 Task: Create new Company, with domain: 'nvidia.com' and type: 'Other'. Add new contact for this company, with mail Id: 'Arjun.Singhania@nvidia.com', First Name: Arjun, Last name:  Singhania, Job Title: 'Customer Service Representative', Phone Number: '(617) 555-8901'. Change life cycle stage to  Lead and lead status to  Open. Logged in from softage.5@softage.net
Action: Mouse moved to (54, 57)
Screenshot: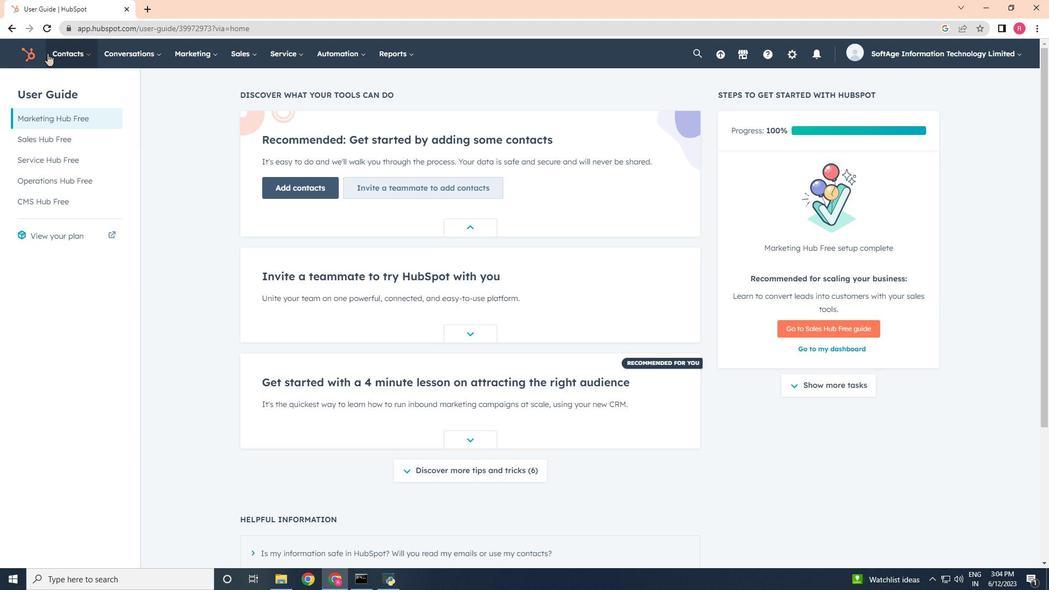 
Action: Mouse pressed left at (54, 57)
Screenshot: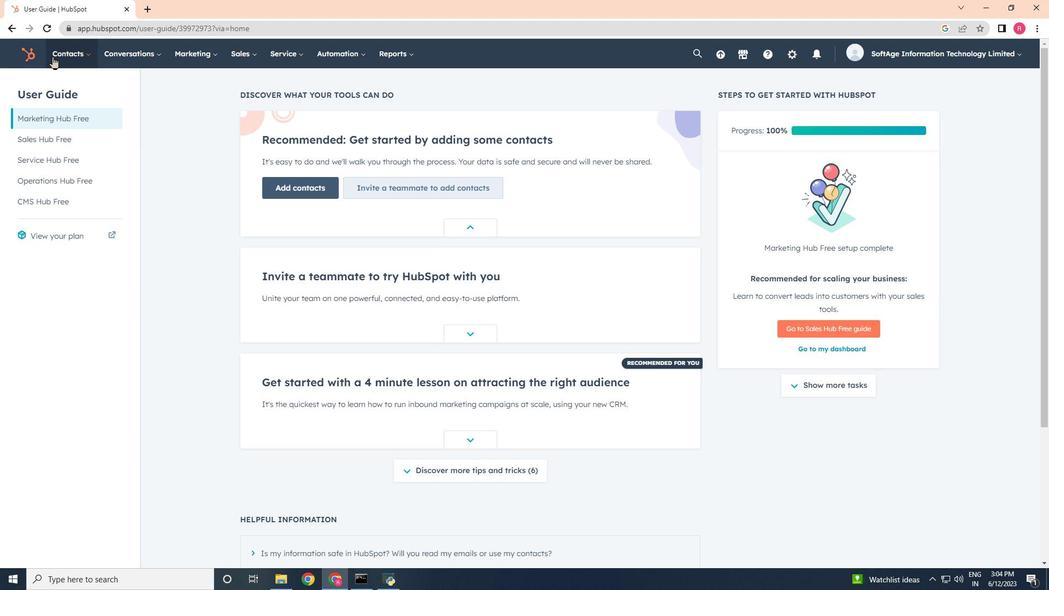 
Action: Mouse moved to (93, 112)
Screenshot: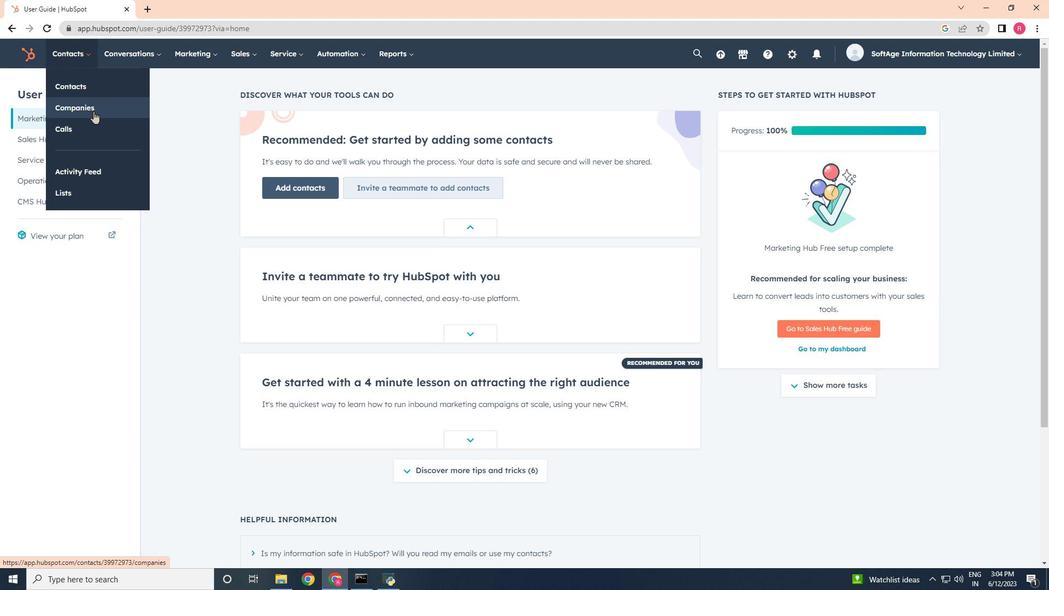 
Action: Mouse pressed left at (93, 112)
Screenshot: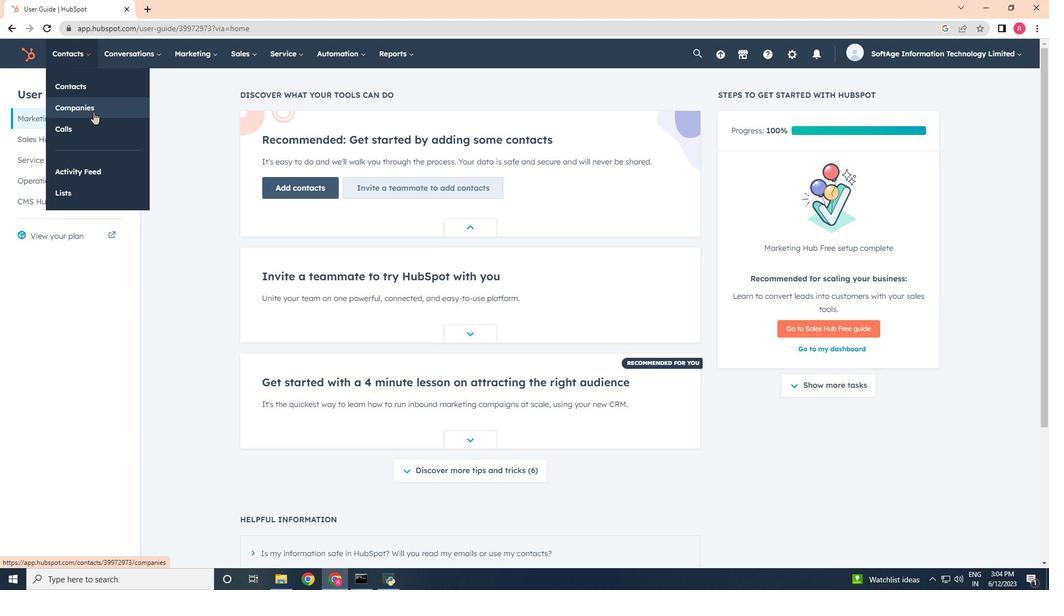 
Action: Mouse moved to (985, 97)
Screenshot: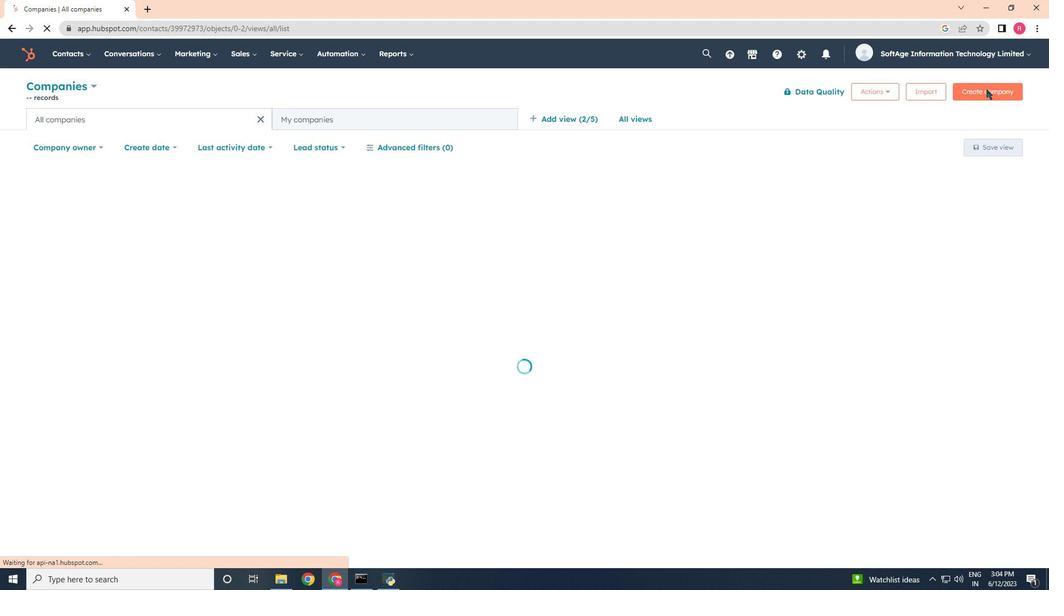 
Action: Mouse pressed left at (985, 97)
Screenshot: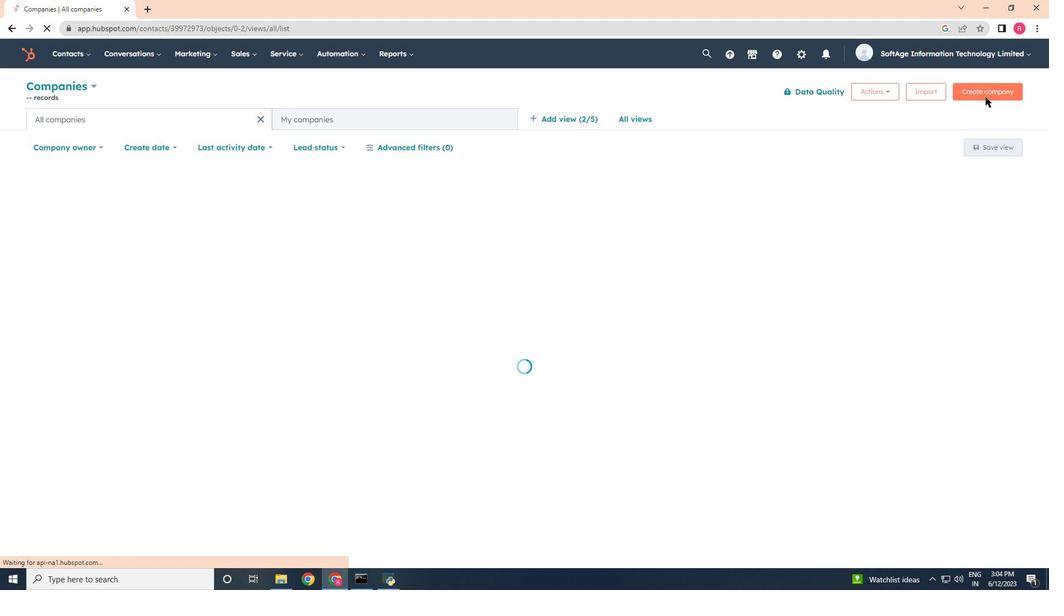 
Action: Mouse moved to (790, 139)
Screenshot: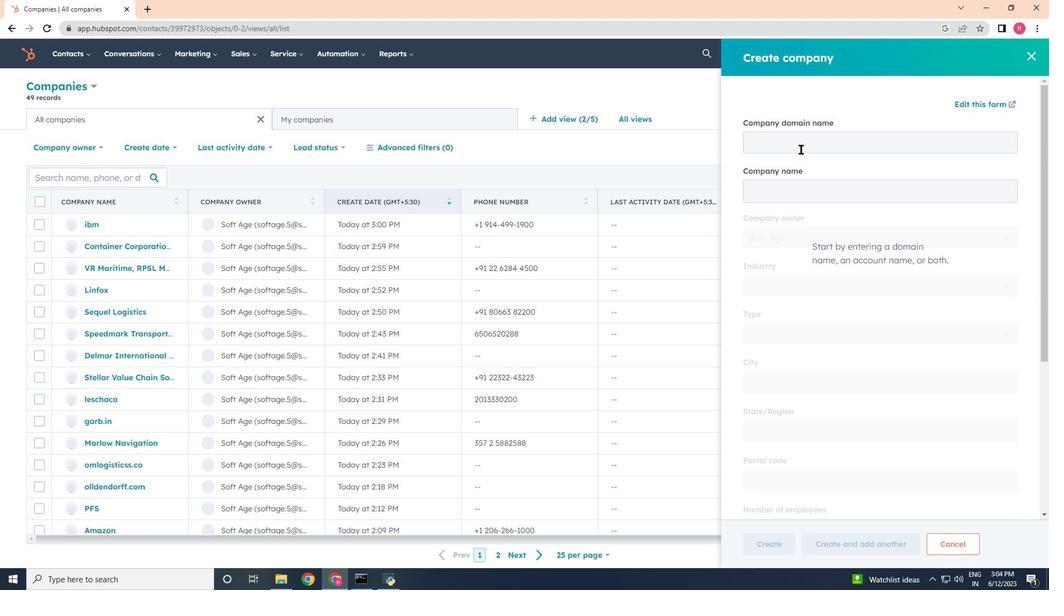 
Action: Mouse pressed left at (790, 139)
Screenshot: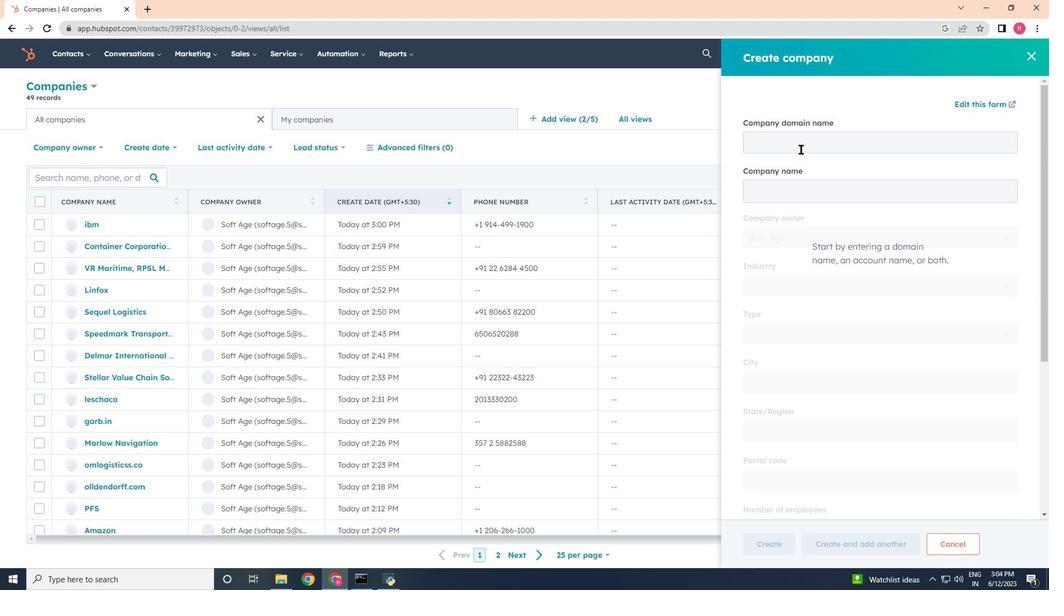 
Action: Key pressed nvidia.com
Screenshot: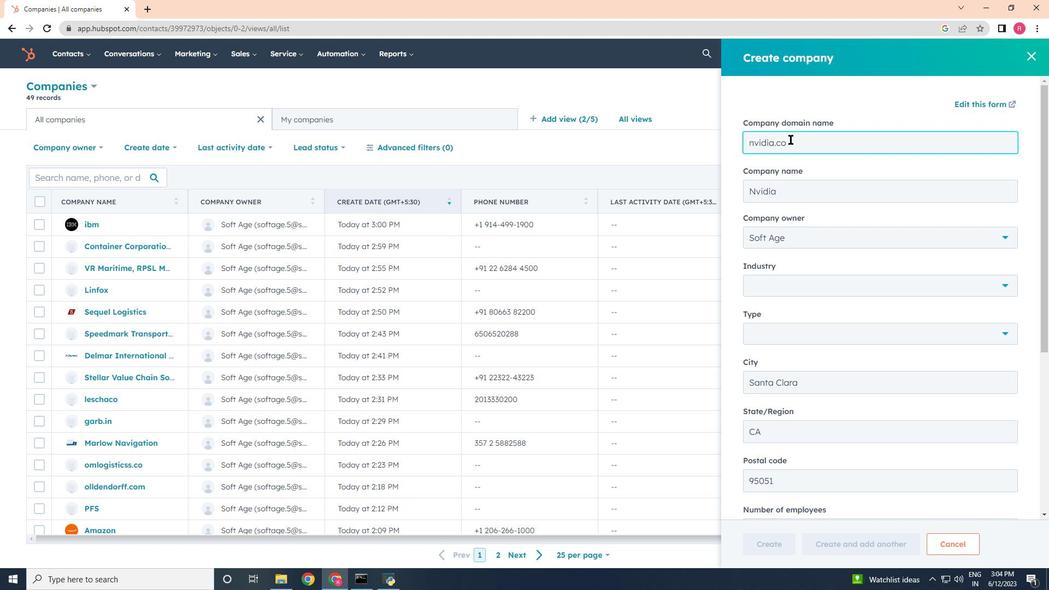 
Action: Mouse moved to (787, 334)
Screenshot: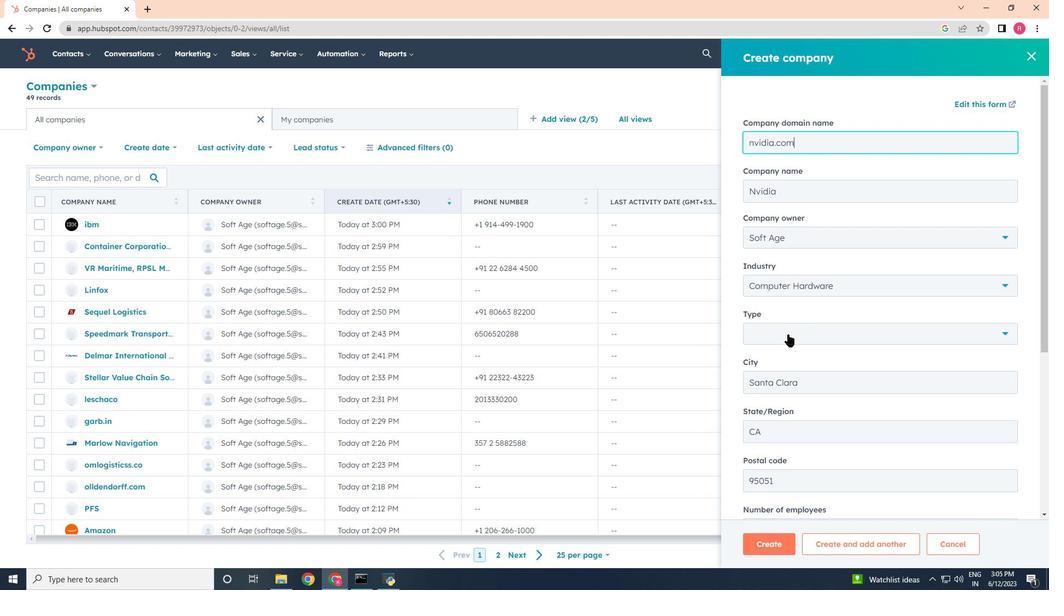 
Action: Mouse pressed left at (787, 334)
Screenshot: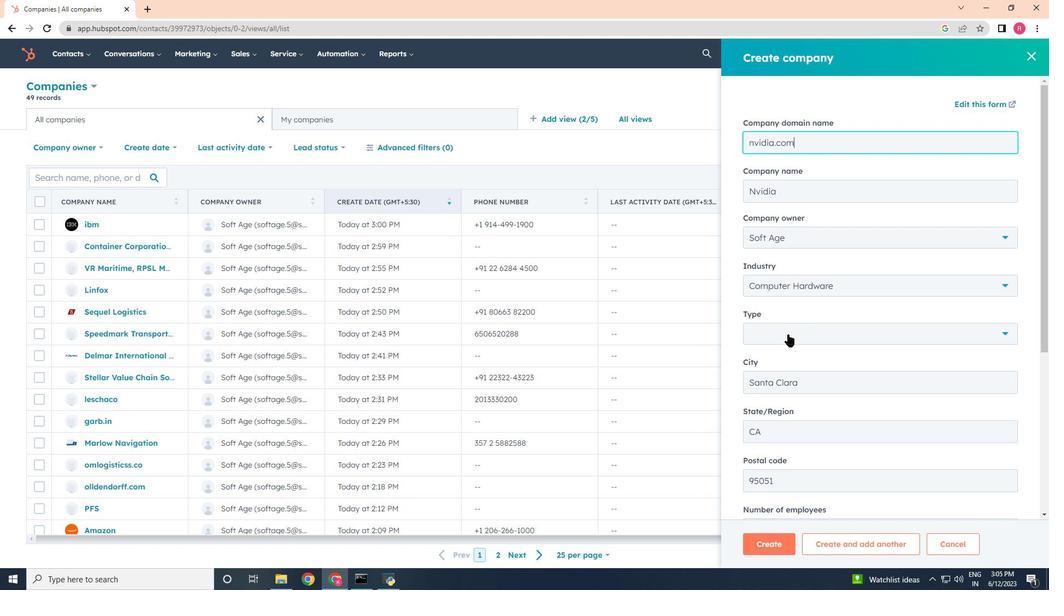 
Action: Mouse moved to (778, 450)
Screenshot: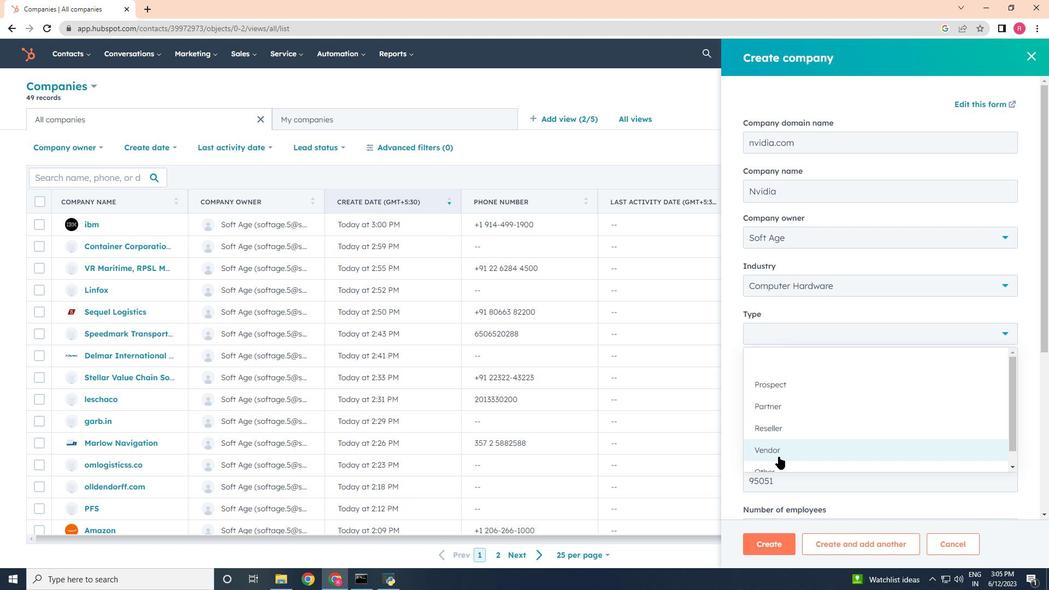 
Action: Mouse scrolled (778, 450) with delta (0, 0)
Screenshot: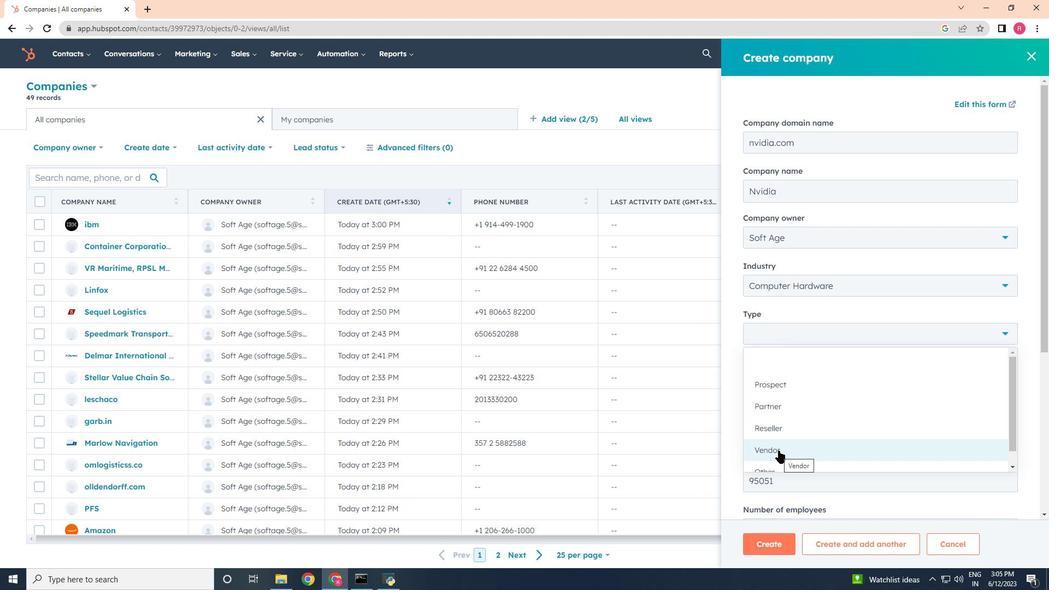 
Action: Mouse moved to (778, 453)
Screenshot: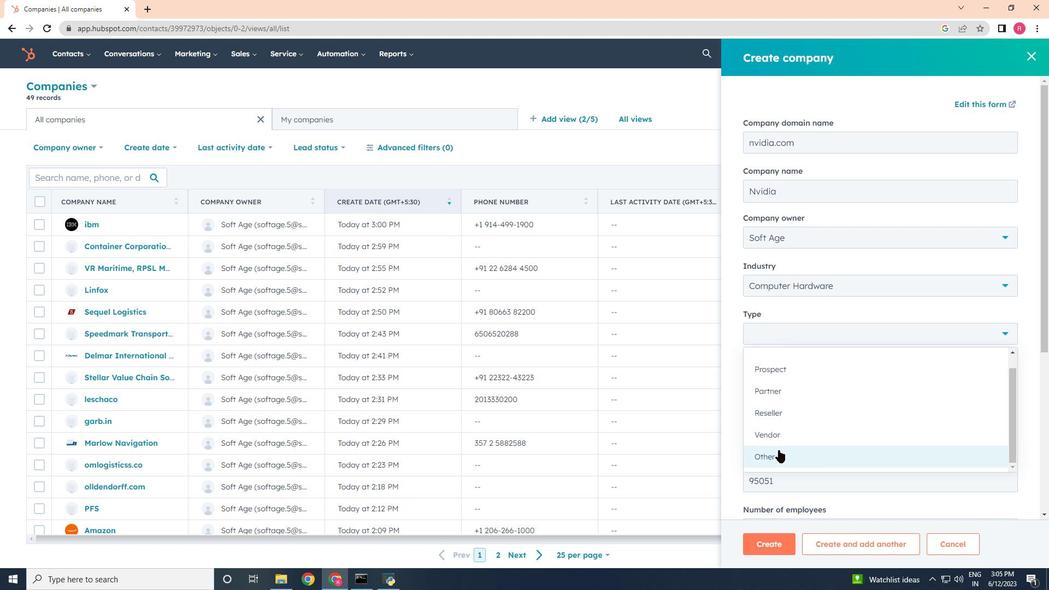 
Action: Mouse pressed left at (778, 453)
Screenshot: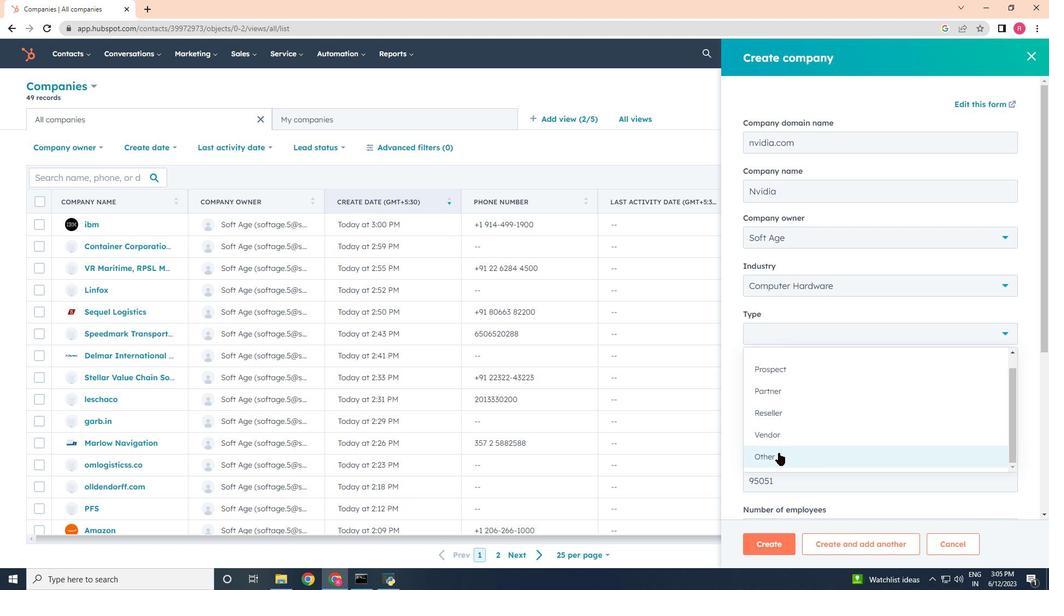 
Action: Mouse moved to (776, 456)
Screenshot: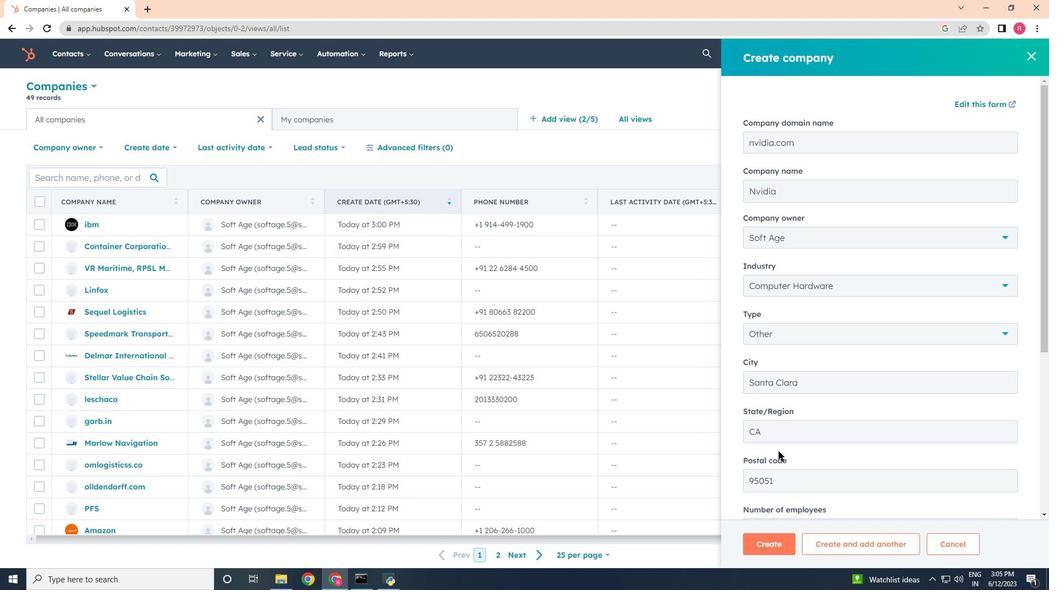
Action: Mouse scrolled (776, 456) with delta (0, 0)
Screenshot: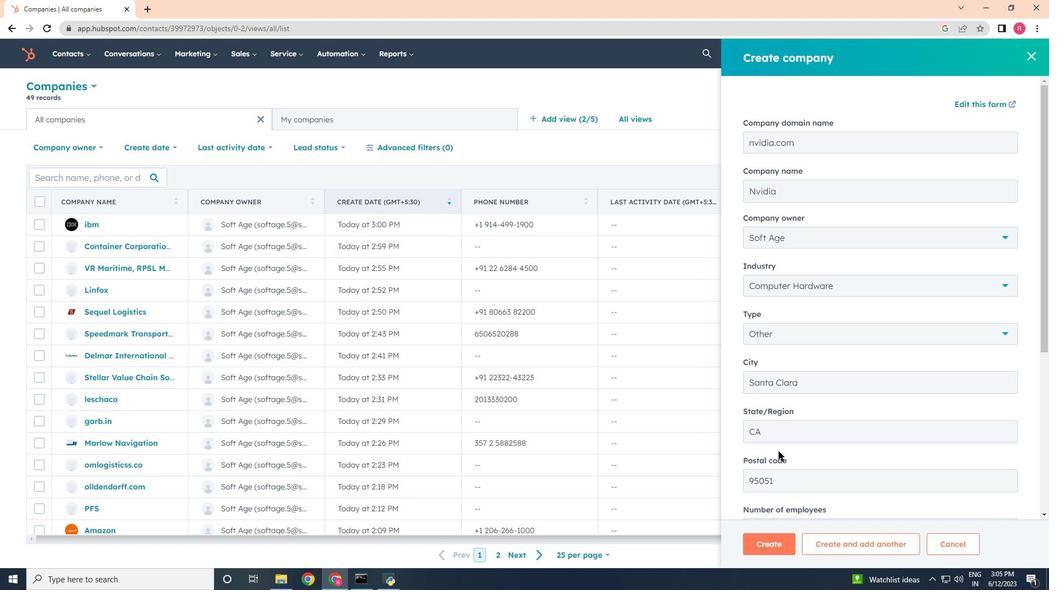 
Action: Mouse scrolled (776, 456) with delta (0, 0)
Screenshot: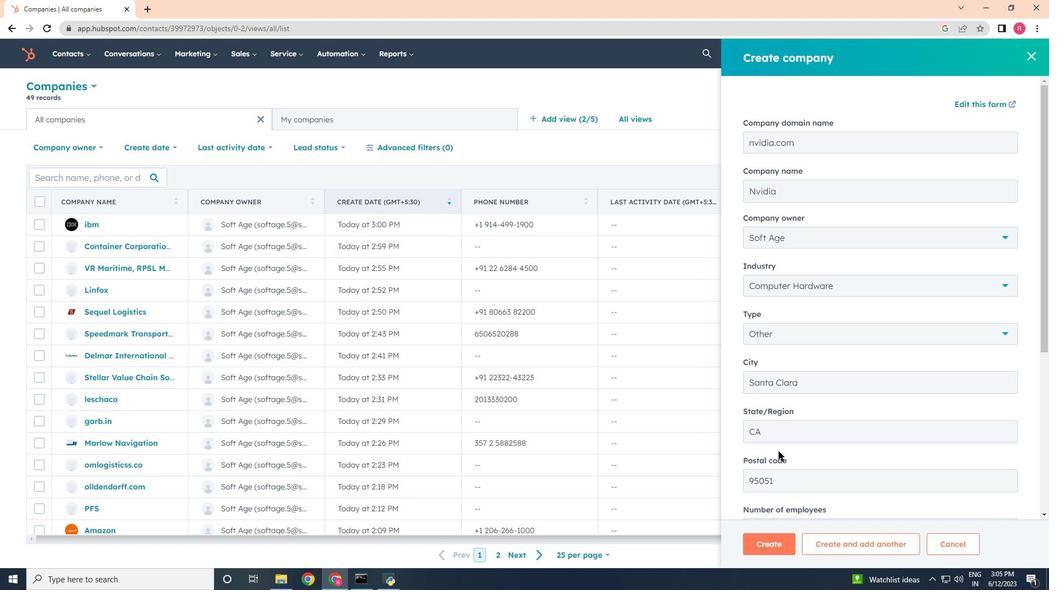 
Action: Mouse moved to (778, 447)
Screenshot: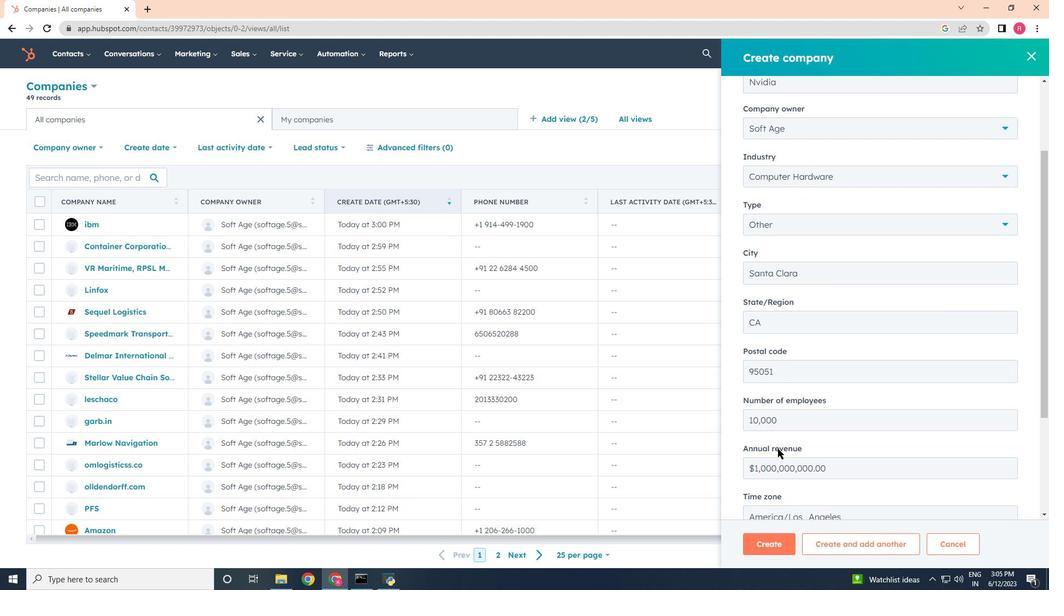 
Action: Mouse scrolled (778, 447) with delta (0, 0)
Screenshot: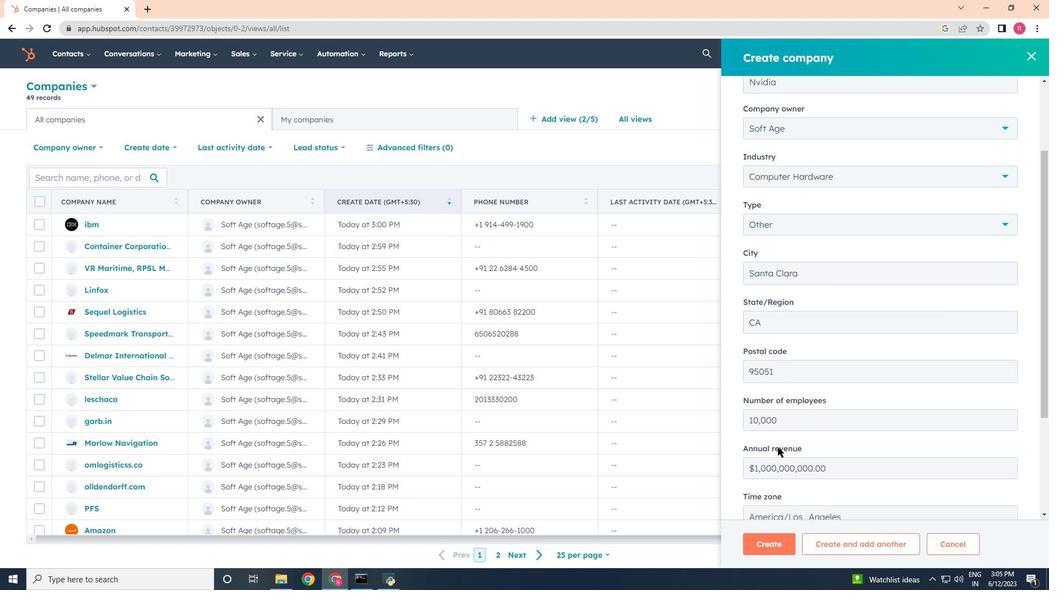 
Action: Mouse moved to (777, 431)
Screenshot: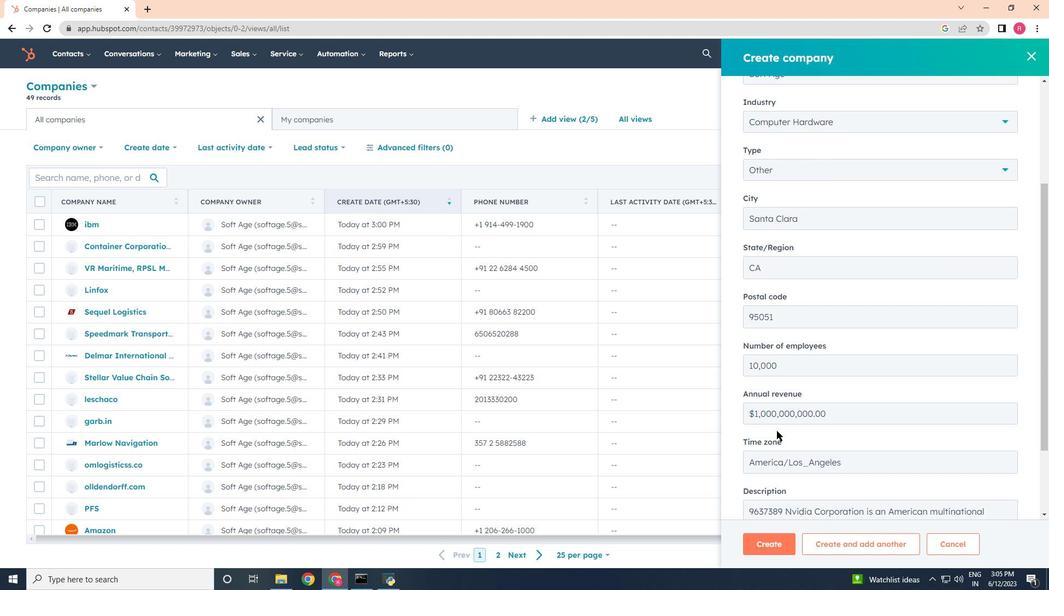 
Action: Mouse scrolled (777, 431) with delta (0, 0)
Screenshot: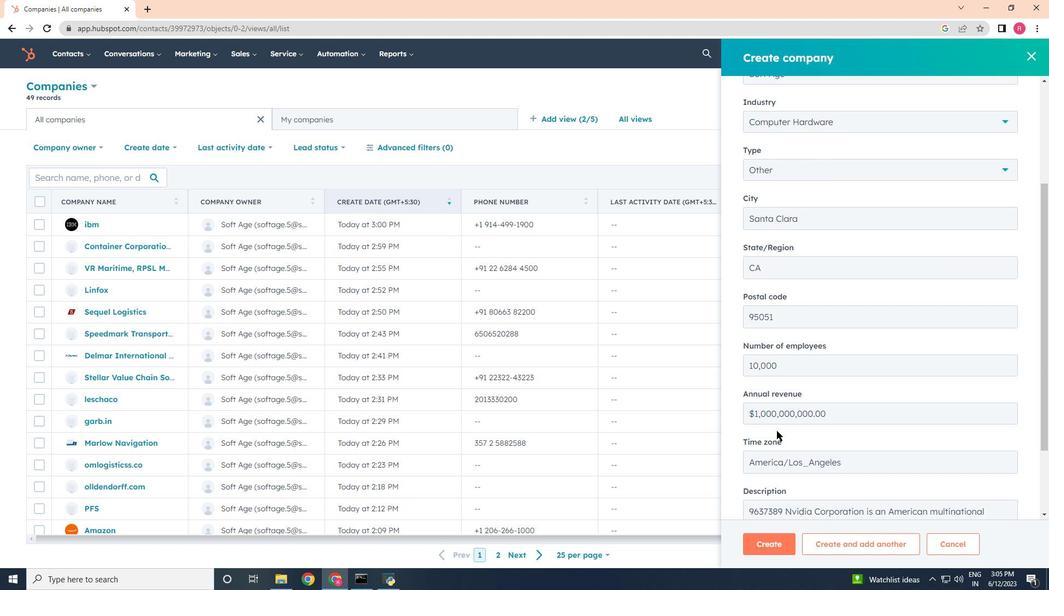 
Action: Mouse scrolled (777, 431) with delta (0, 0)
Screenshot: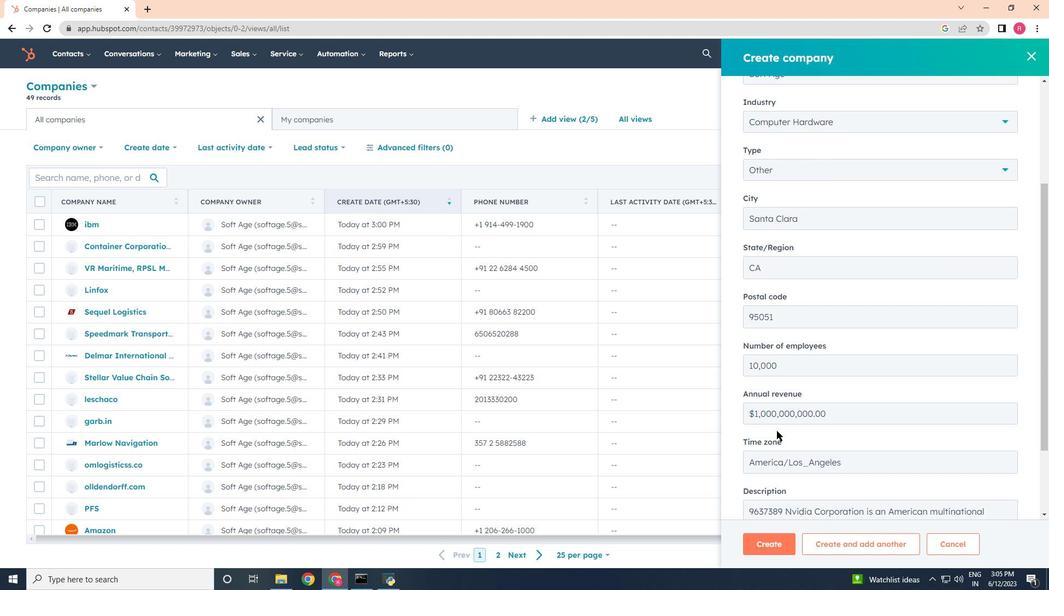 
Action: Mouse scrolled (777, 431) with delta (0, 0)
Screenshot: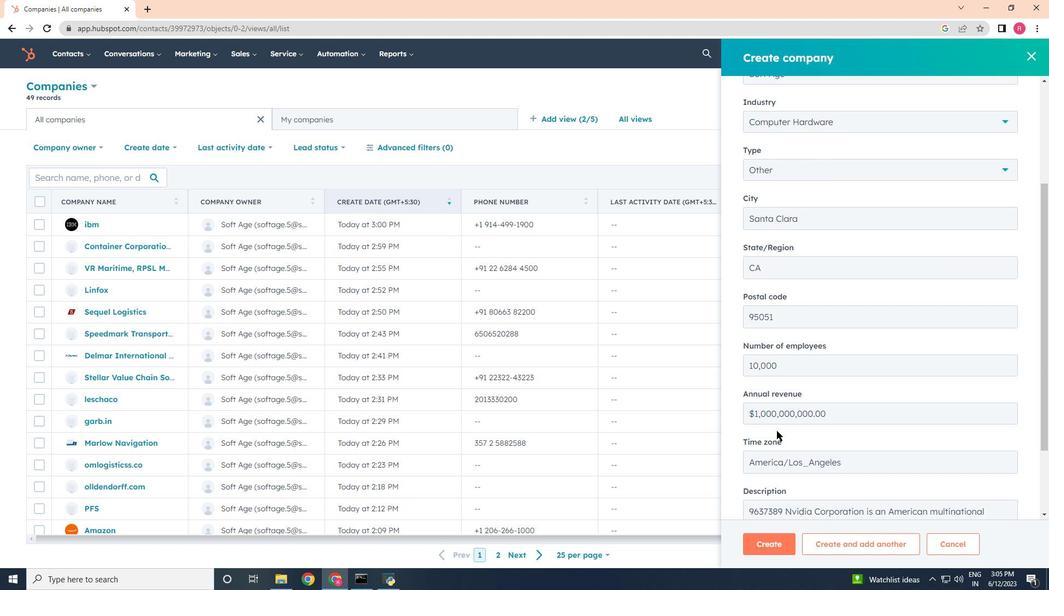 
Action: Mouse scrolled (777, 431) with delta (0, 0)
Screenshot: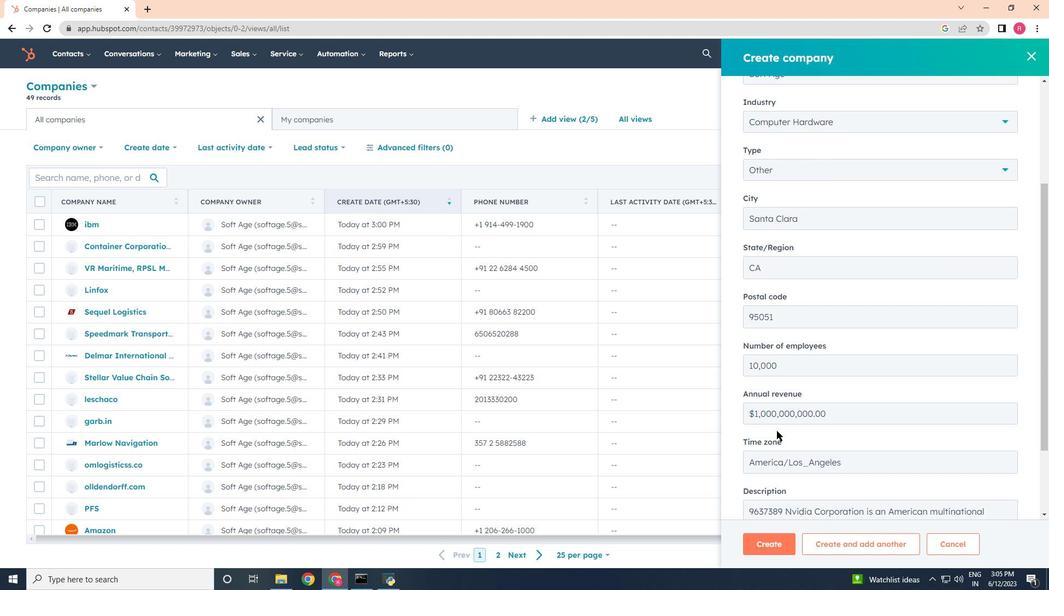 
Action: Mouse moved to (779, 491)
Screenshot: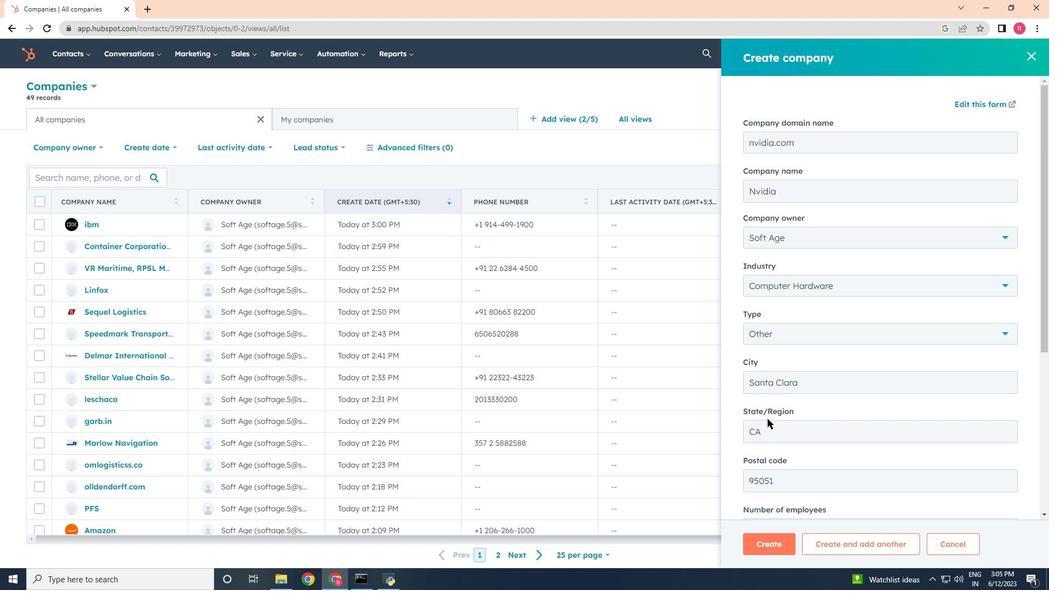
Action: Mouse scrolled (779, 490) with delta (0, 0)
Screenshot: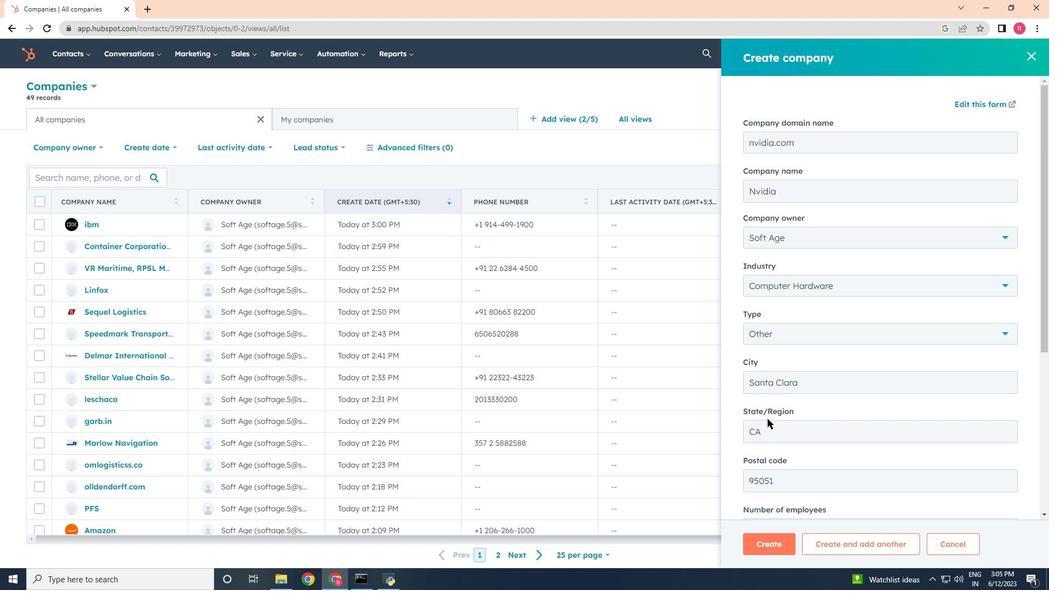 
Action: Mouse moved to (784, 510)
Screenshot: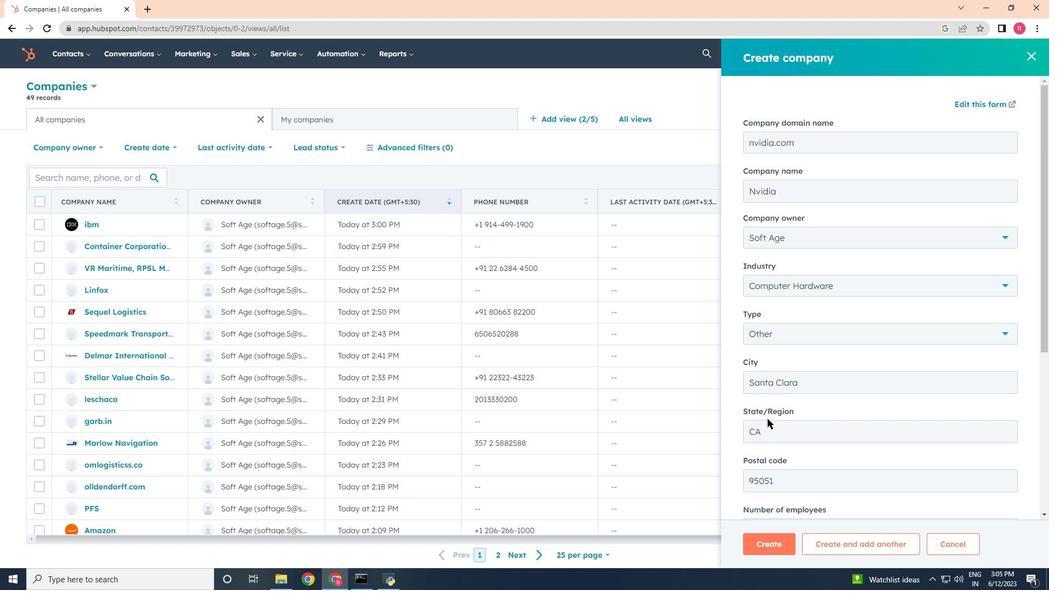 
Action: Mouse scrolled (784, 509) with delta (0, 0)
Screenshot: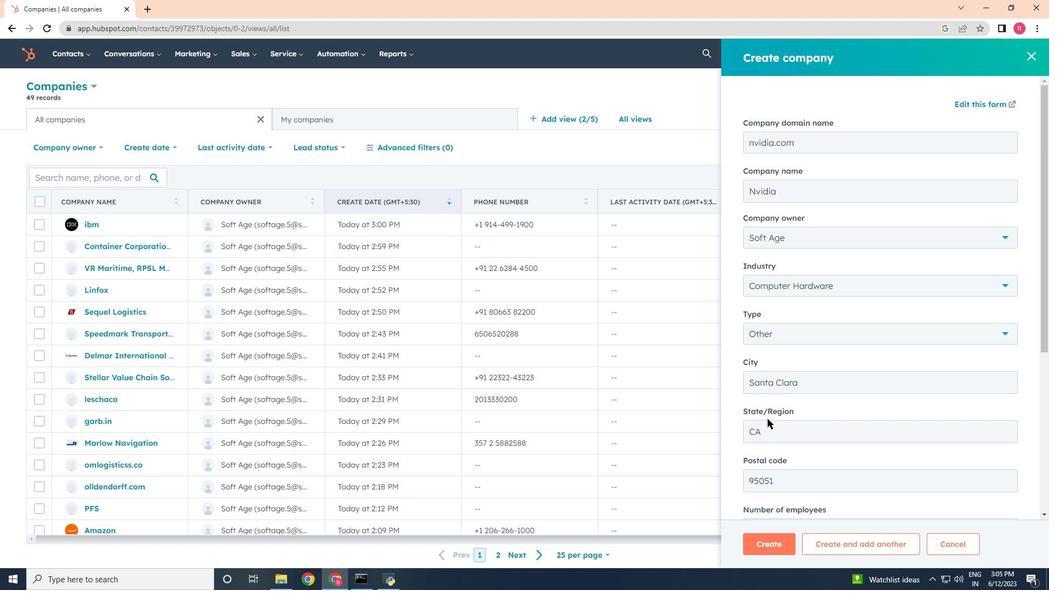 
Action: Mouse moved to (785, 511)
Screenshot: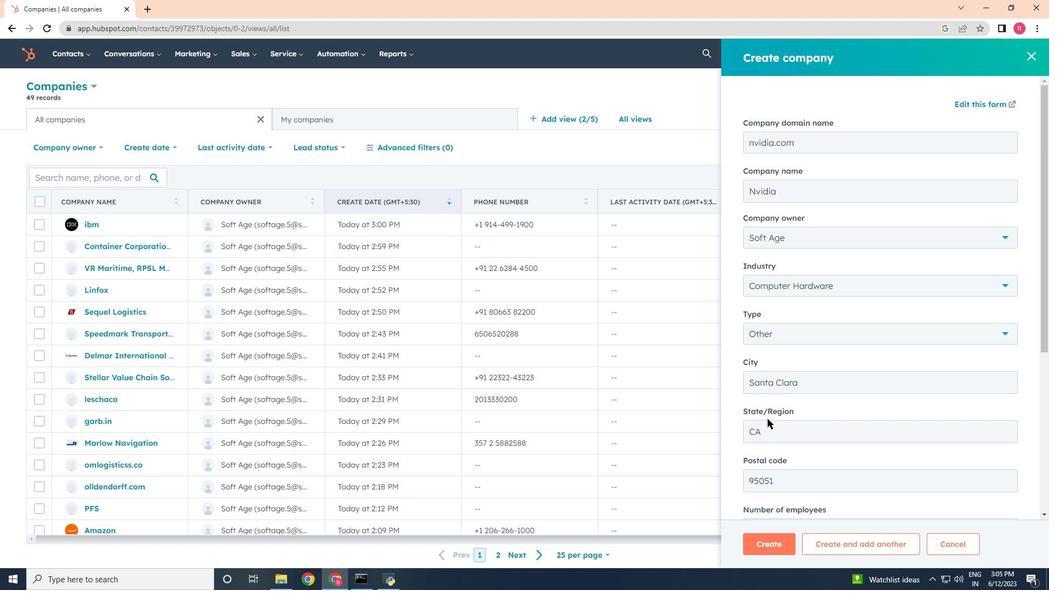 
Action: Mouse scrolled (785, 511) with delta (0, 0)
Screenshot: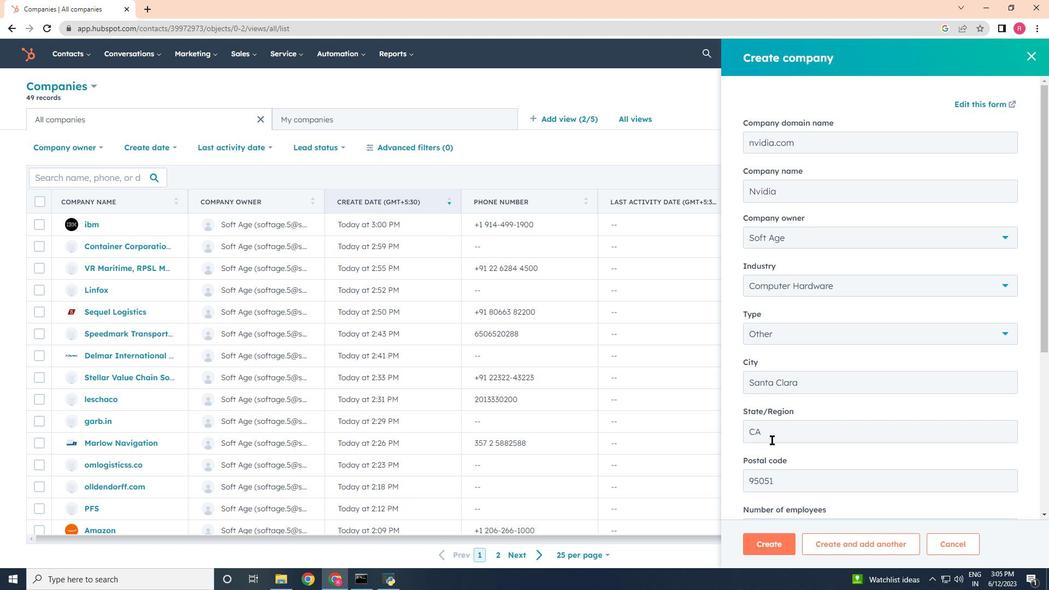 
Action: Mouse moved to (787, 511)
Screenshot: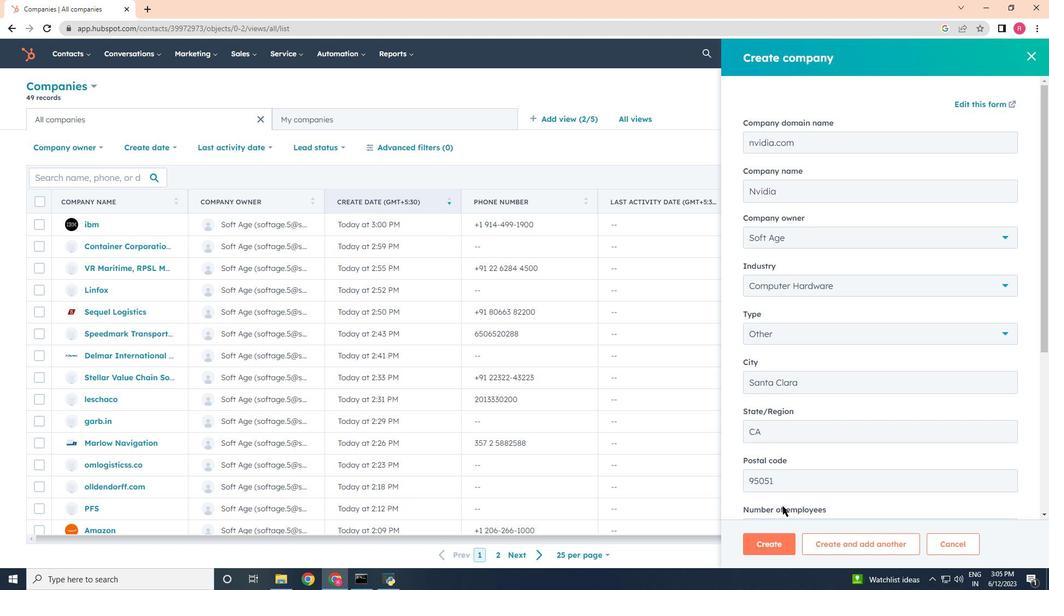 
Action: Mouse scrolled (787, 511) with delta (0, 0)
Screenshot: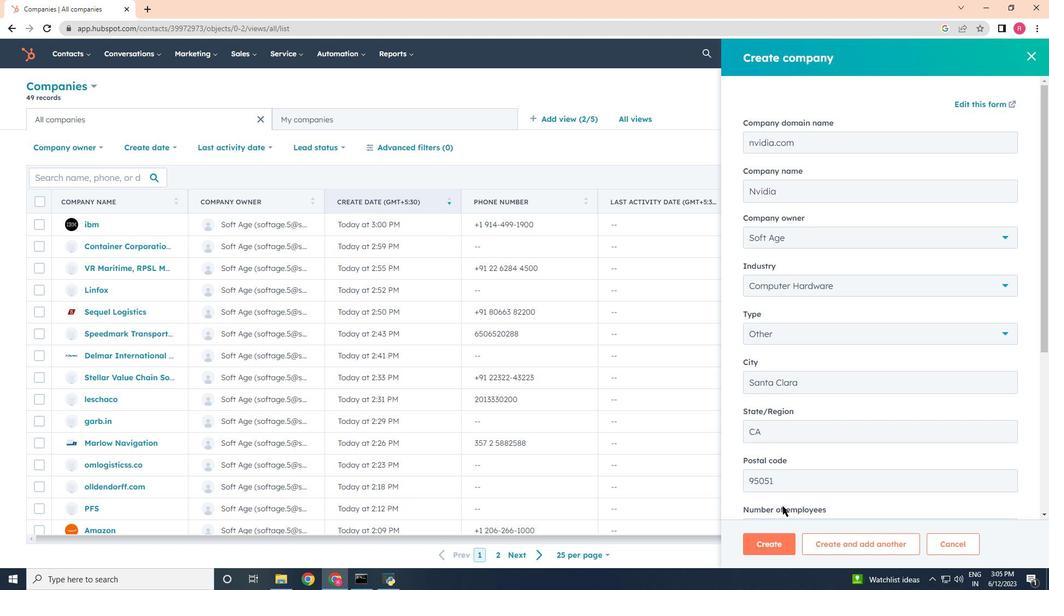 
Action: Mouse moved to (788, 509)
Screenshot: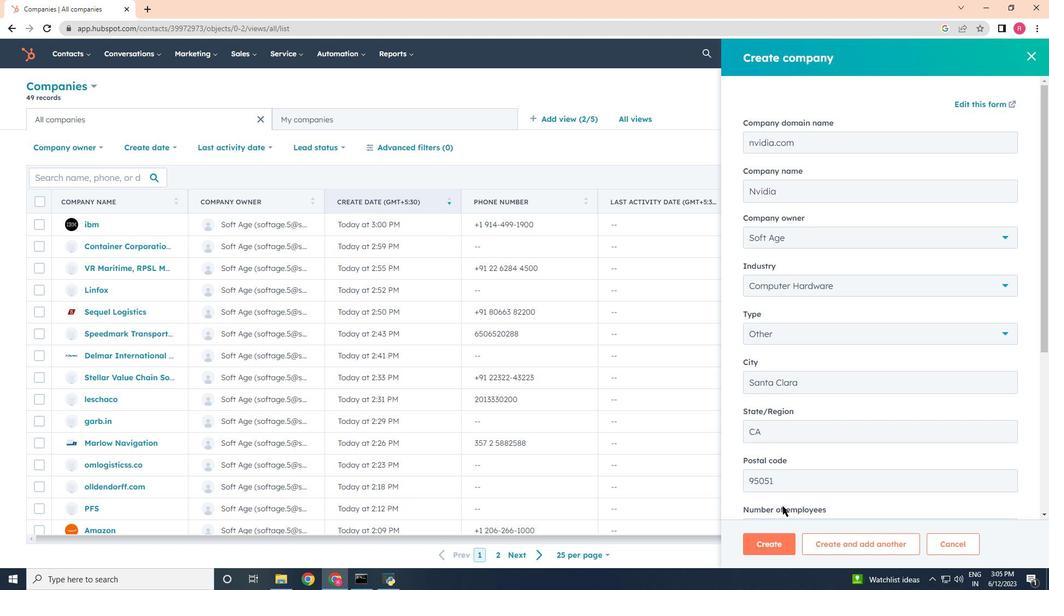 
Action: Mouse scrolled (788, 509) with delta (0, 0)
Screenshot: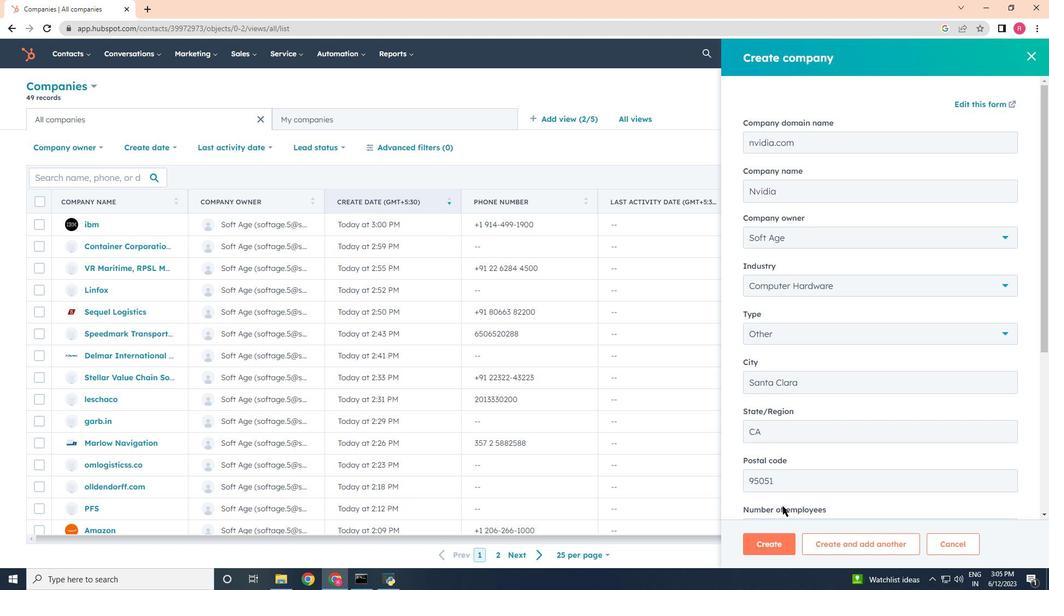 
Action: Mouse moved to (782, 542)
Screenshot: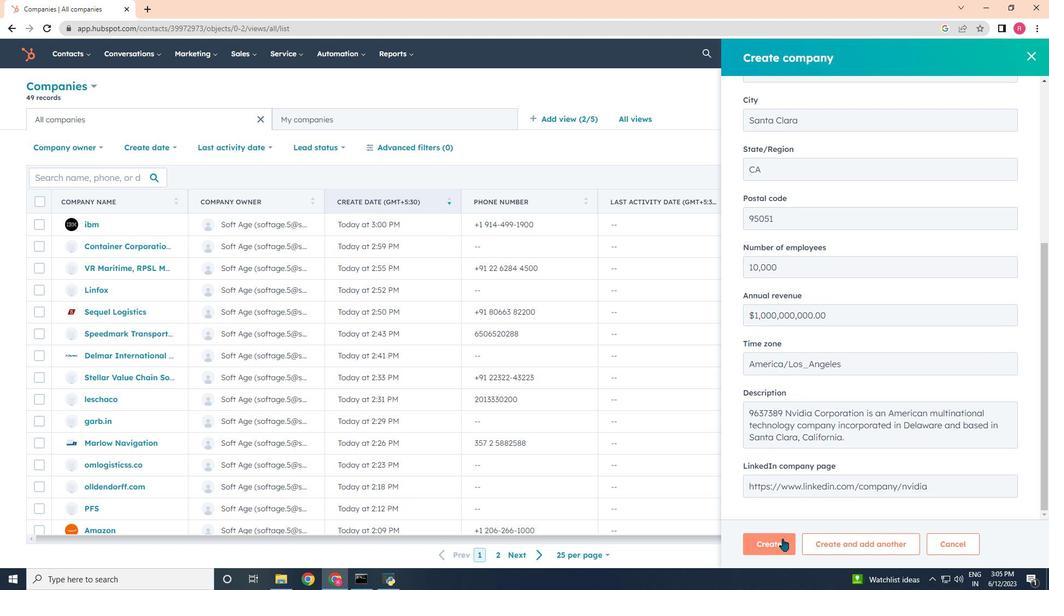 
Action: Mouse pressed left at (782, 542)
Screenshot: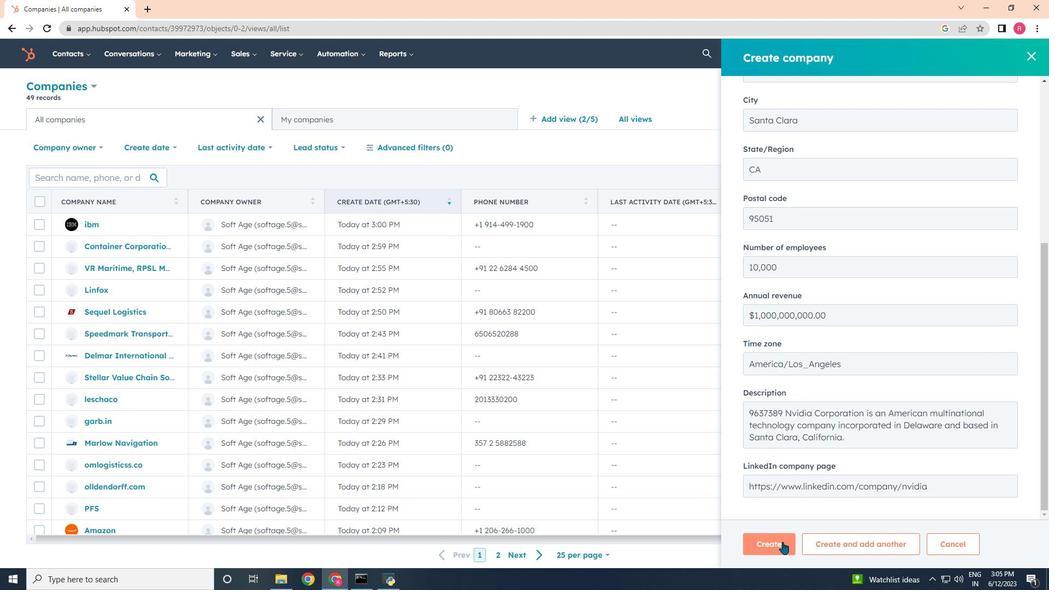 
Action: Mouse moved to (741, 354)
Screenshot: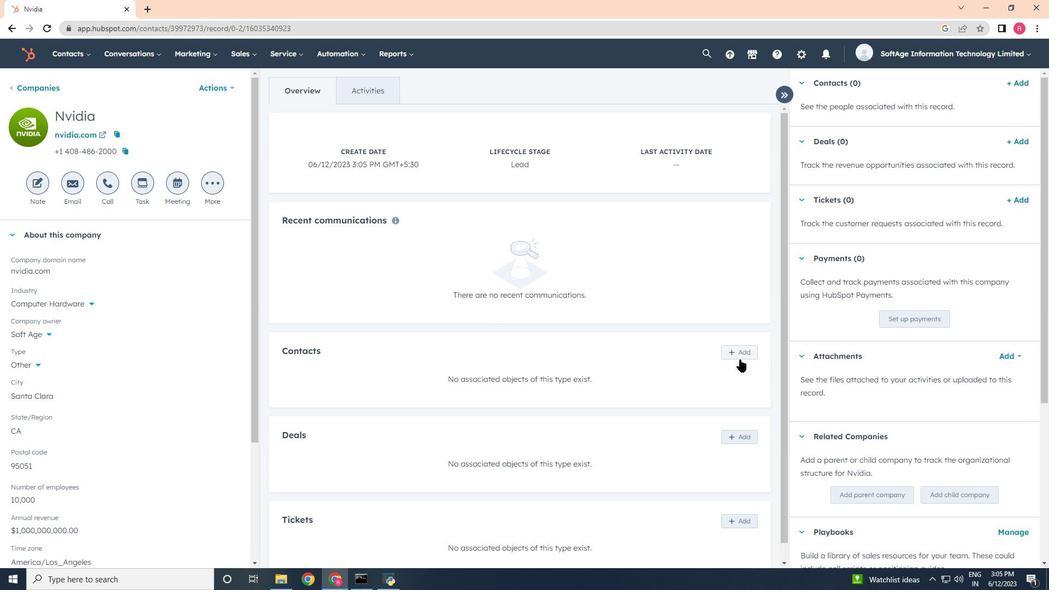 
Action: Mouse pressed left at (741, 354)
Screenshot: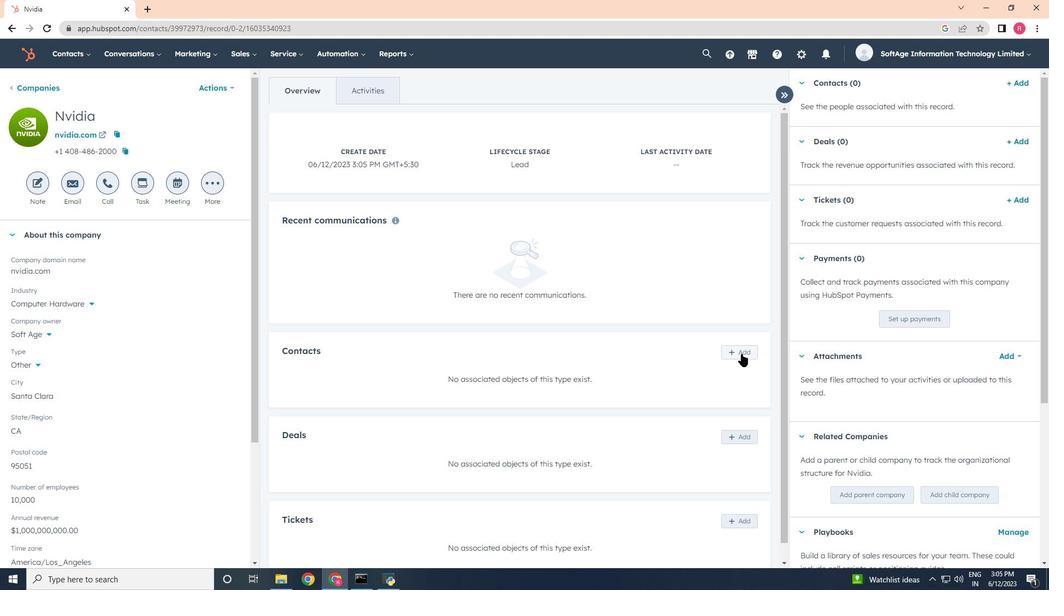
Action: Mouse moved to (796, 115)
Screenshot: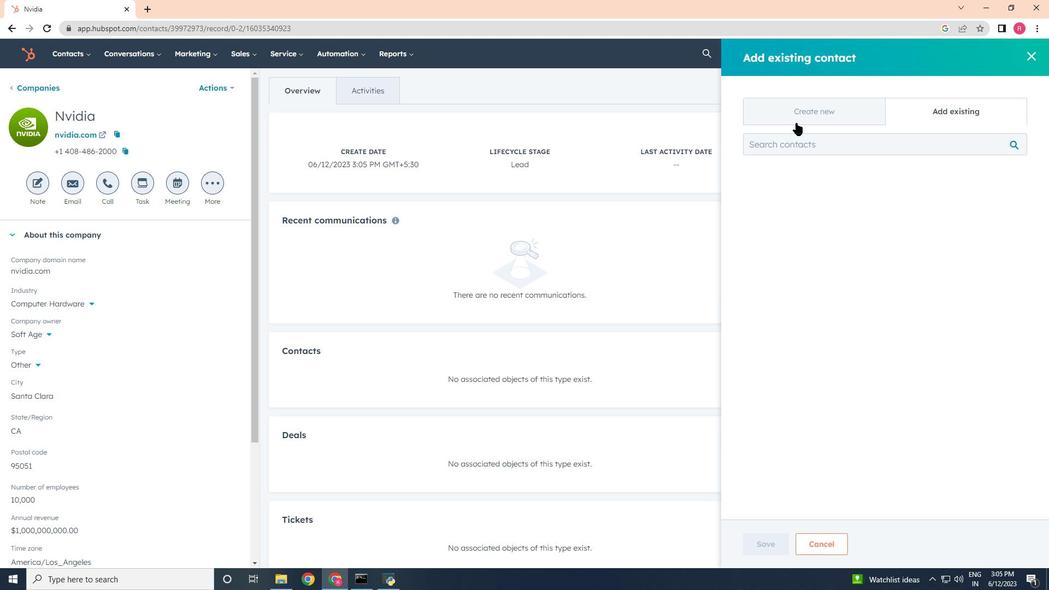 
Action: Mouse pressed left at (796, 115)
Screenshot: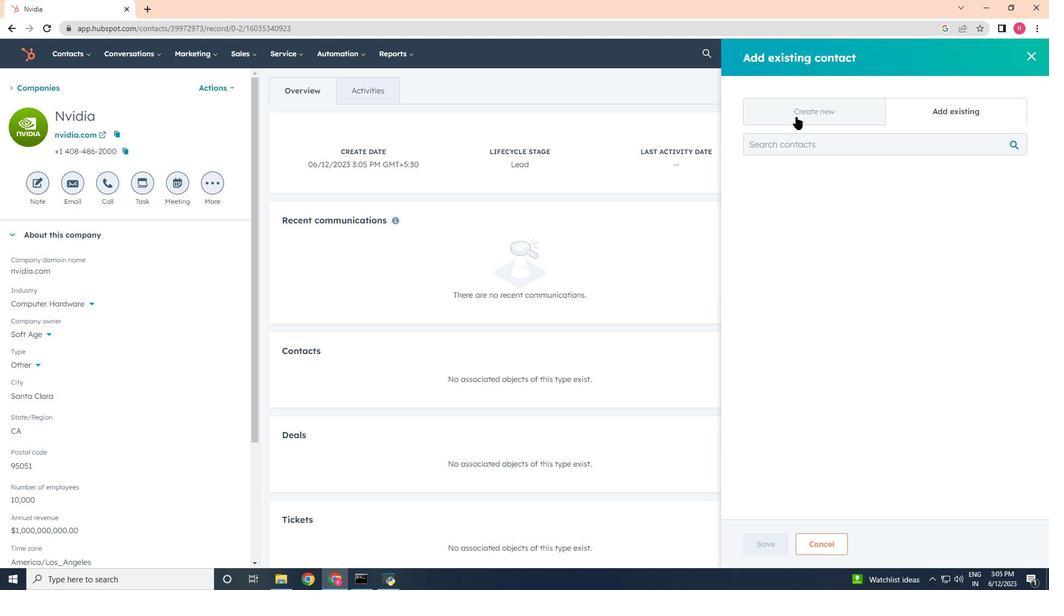 
Action: Mouse moved to (777, 171)
Screenshot: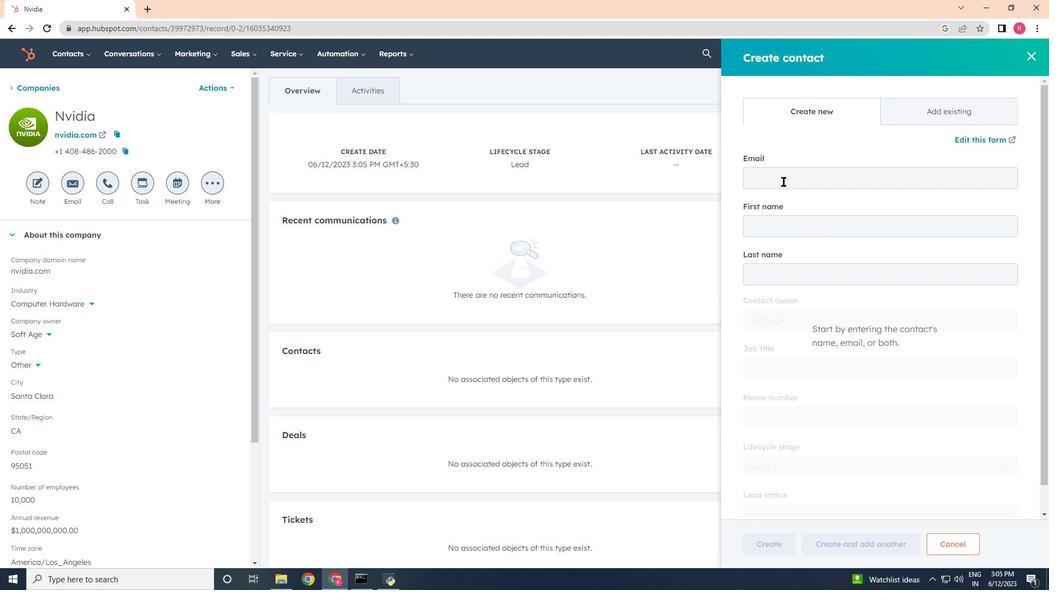 
Action: Mouse pressed left at (777, 171)
Screenshot: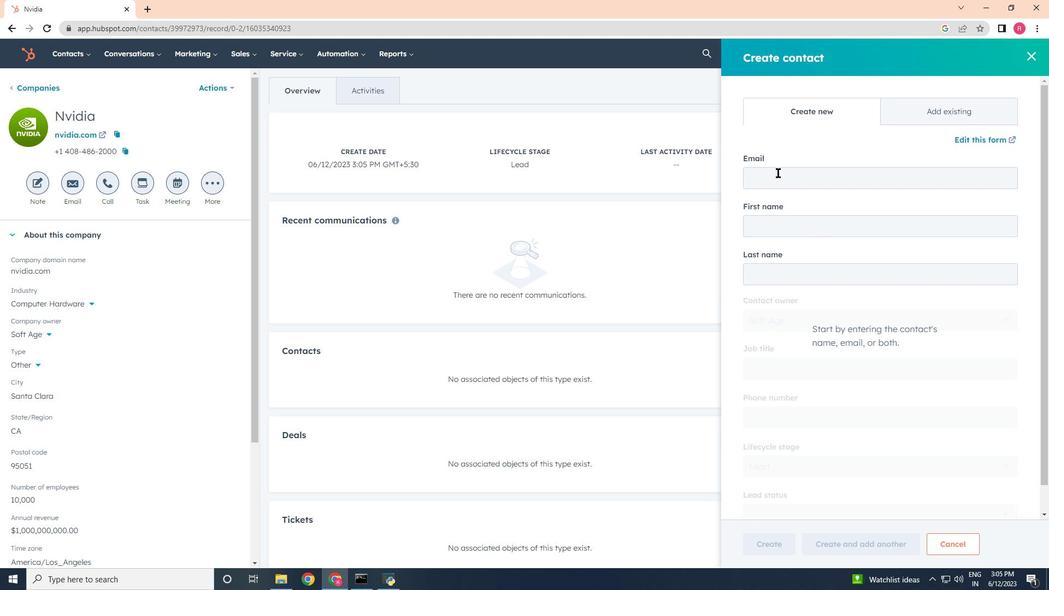 
Action: Mouse moved to (777, 182)
Screenshot: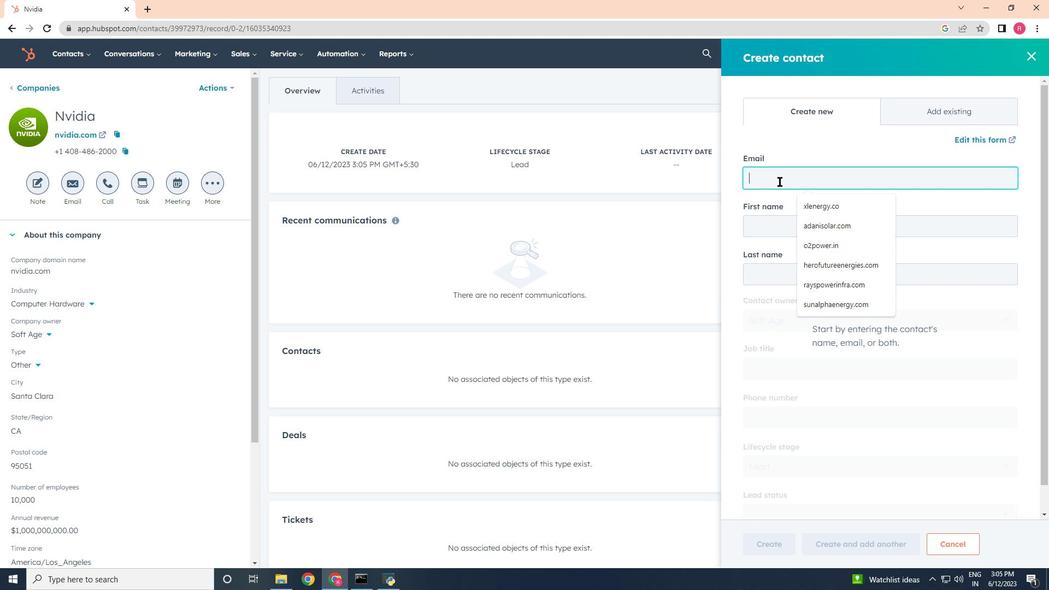 
Action: Key pressed <Key.shift>Sing
Screenshot: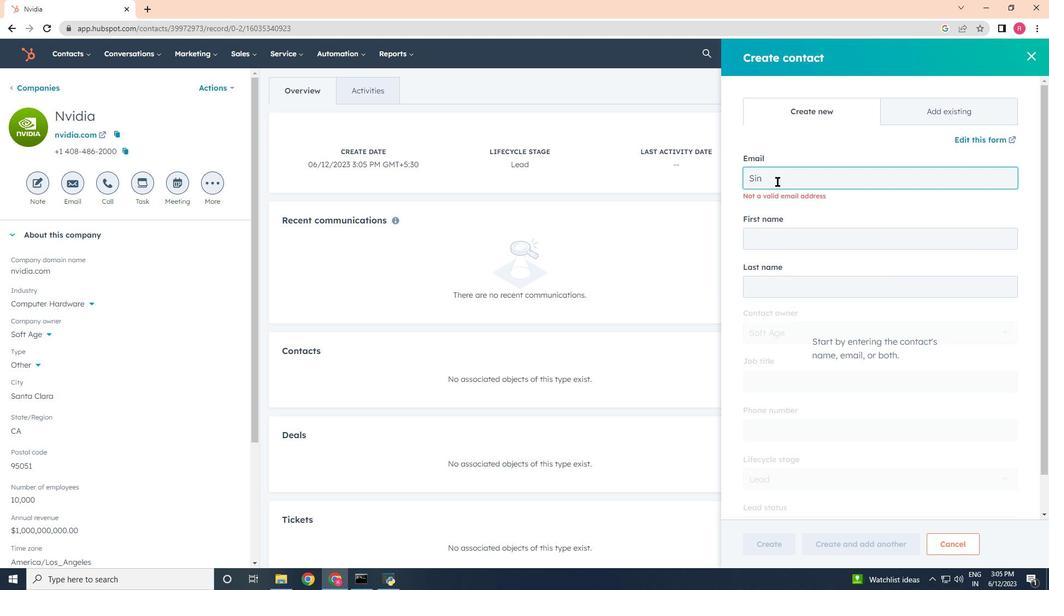 
Action: Mouse moved to (777, 181)
Screenshot: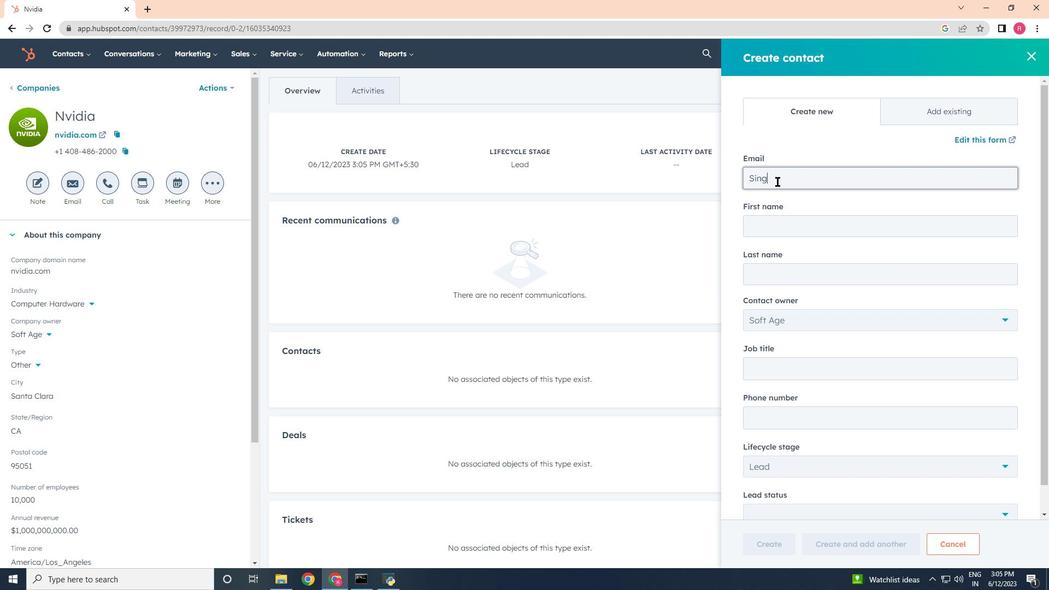 
Action: Key pressed hania<Key.shift>@nvidia.com
Screenshot: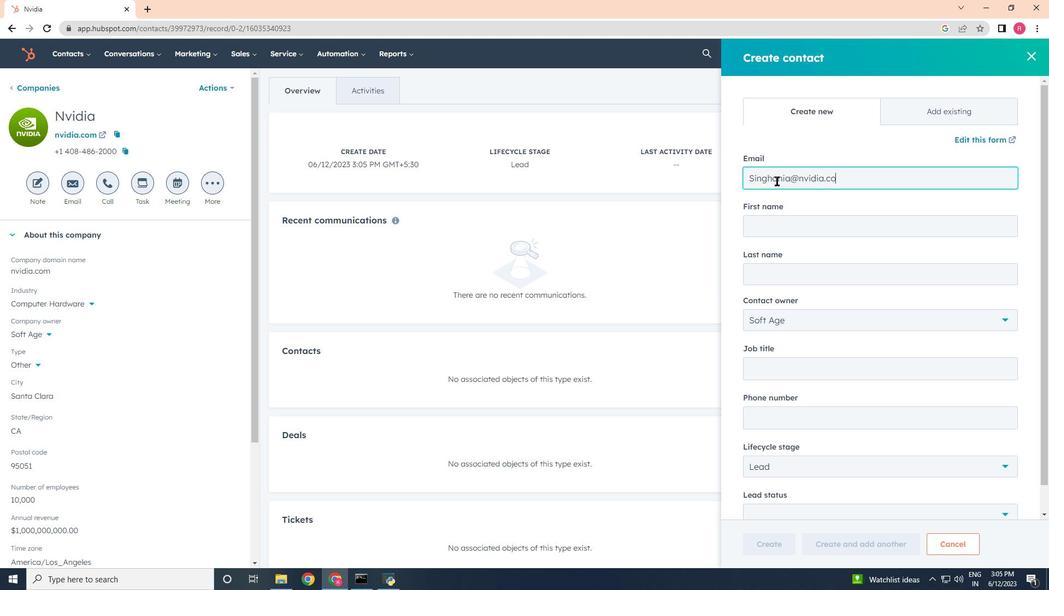 
Action: Mouse moved to (796, 232)
Screenshot: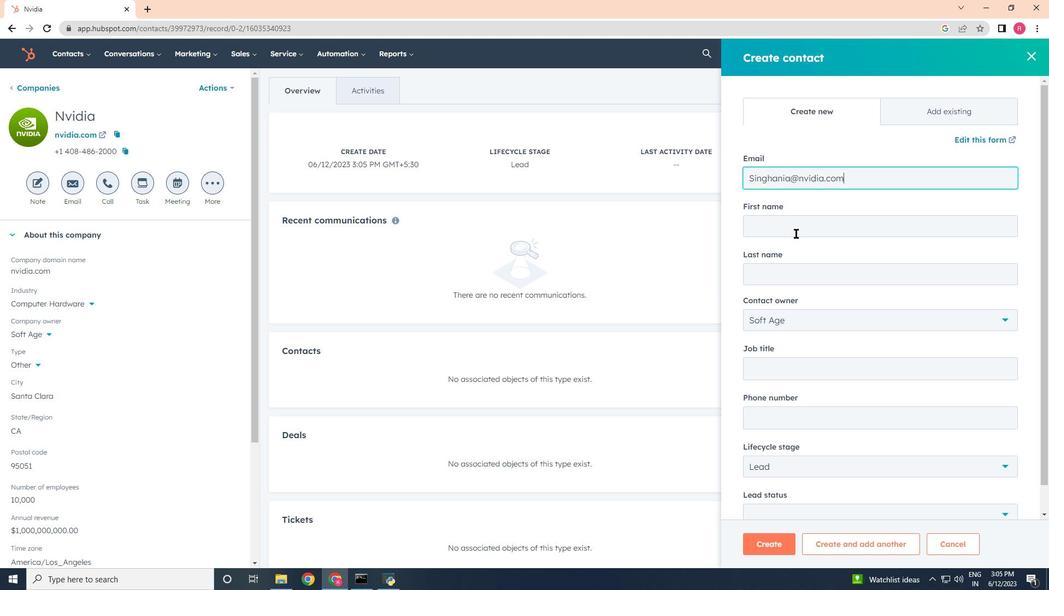 
Action: Mouse pressed left at (796, 232)
Screenshot: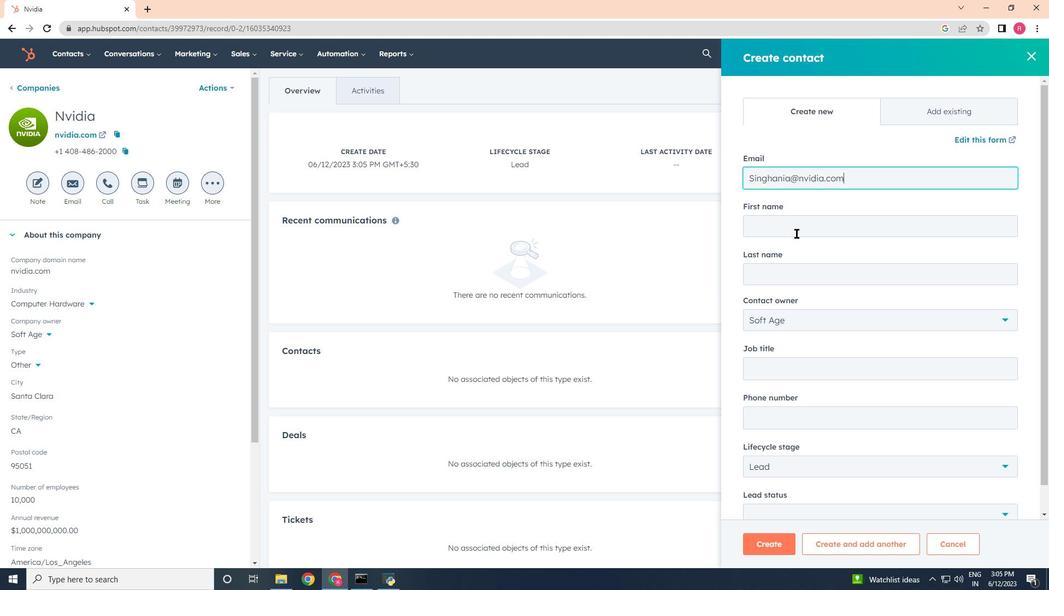 
Action: Key pressed <Key.shift>Arjun<Key.tab><Key.shift><Key.shift><Key.shift><Key.shift><Key.shift><Key.shift><Key.shift><Key.shift><Key.shift><Key.shift><Key.shift><Key.shift><Key.shift><Key.shift><Key.shift>Singhania
Screenshot: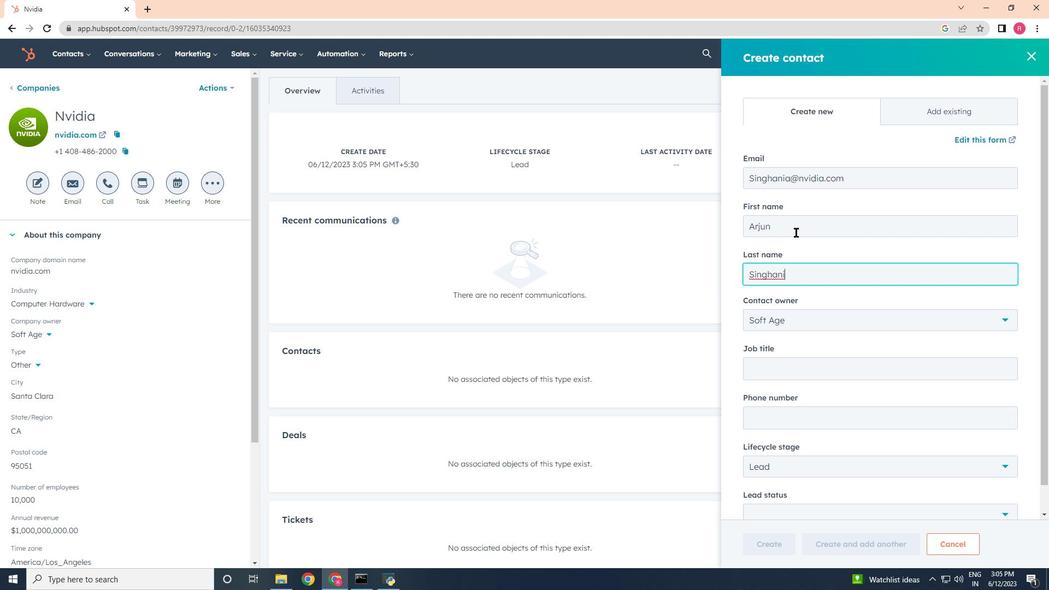 
Action: Mouse moved to (781, 374)
Screenshot: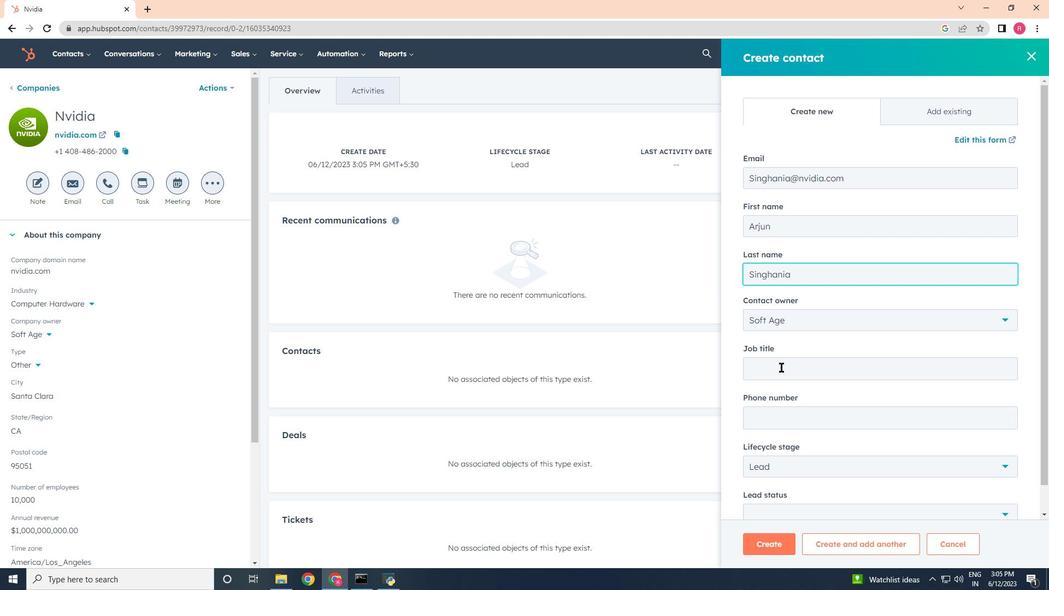 
Action: Mouse pressed left at (781, 374)
Screenshot: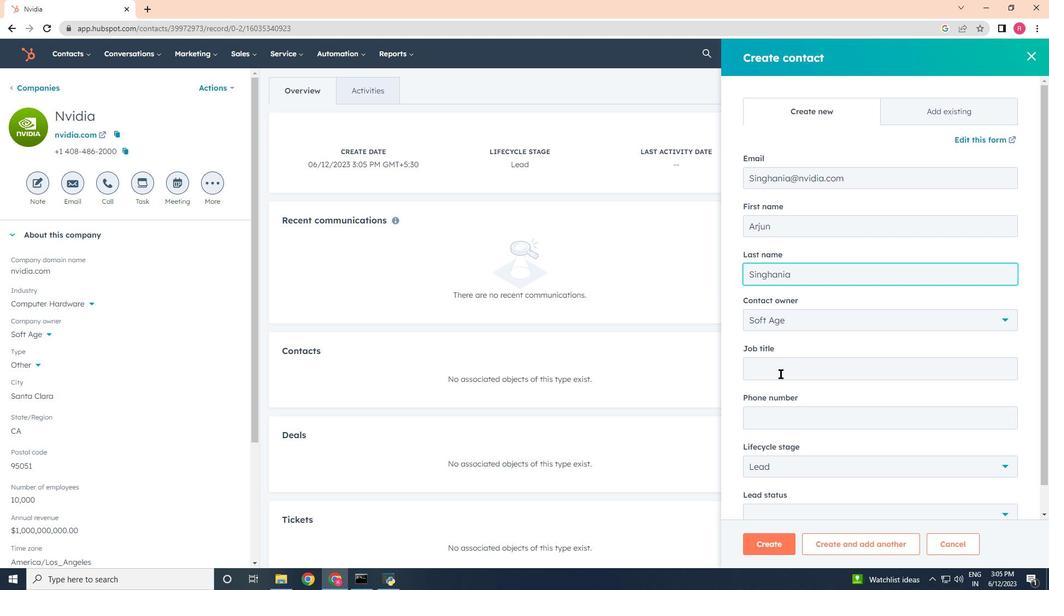 
Action: Mouse moved to (765, 365)
Screenshot: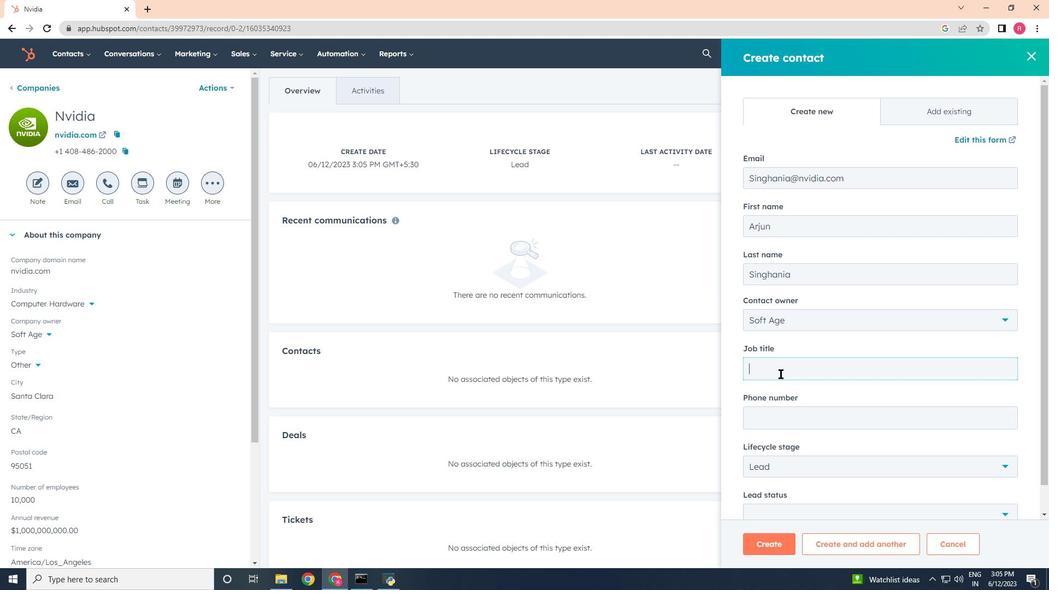 
Action: Key pressed <Key.shift>Customer<Key.space><Key.shift>Service<Key.space><Key.shift>Re<Key.backspace>epresentative
Screenshot: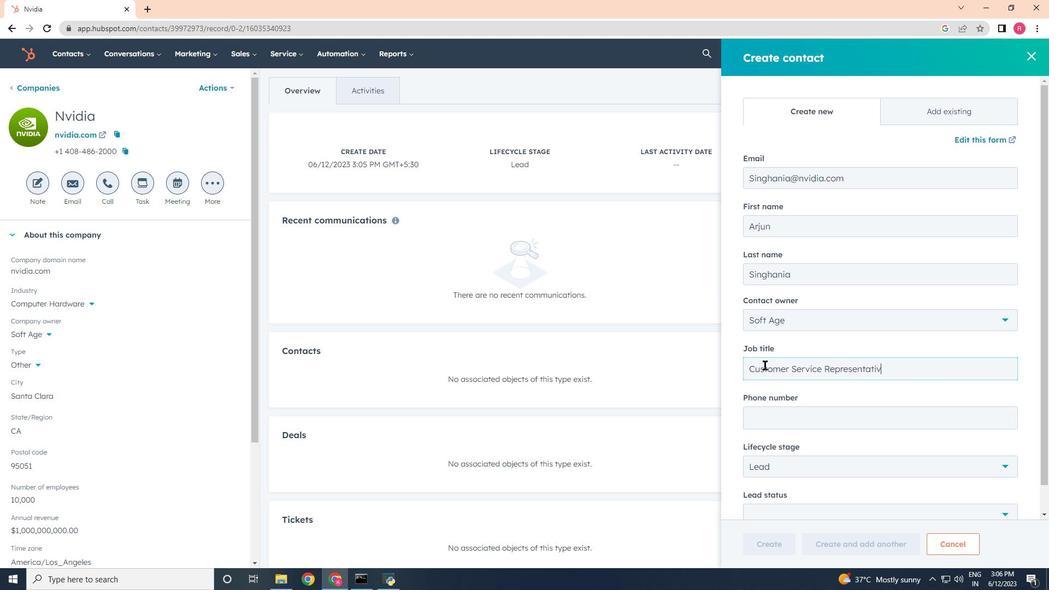 
Action: Mouse moved to (768, 421)
Screenshot: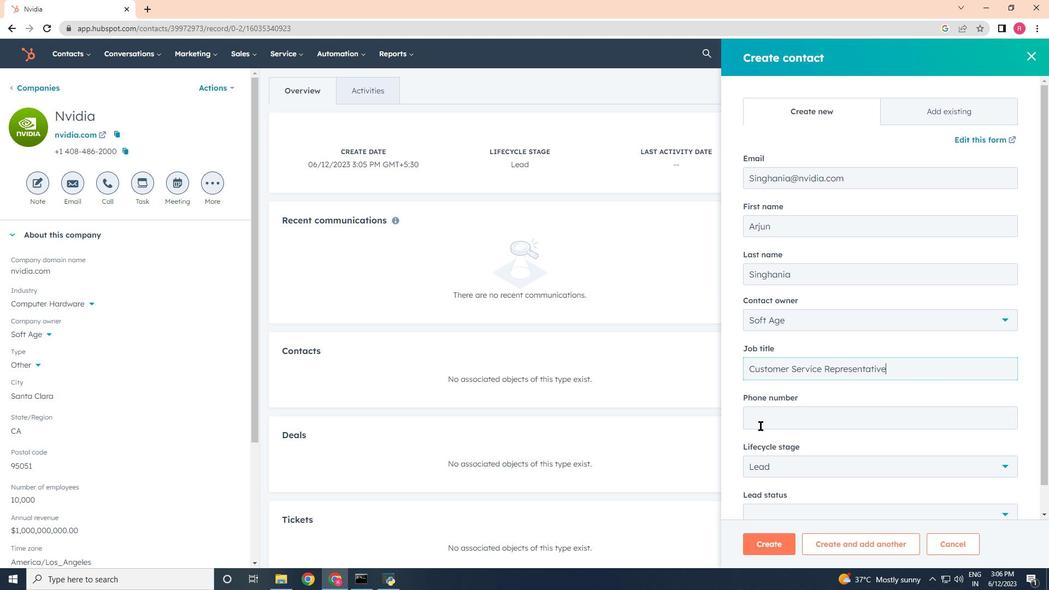 
Action: Mouse pressed left at (768, 421)
Screenshot: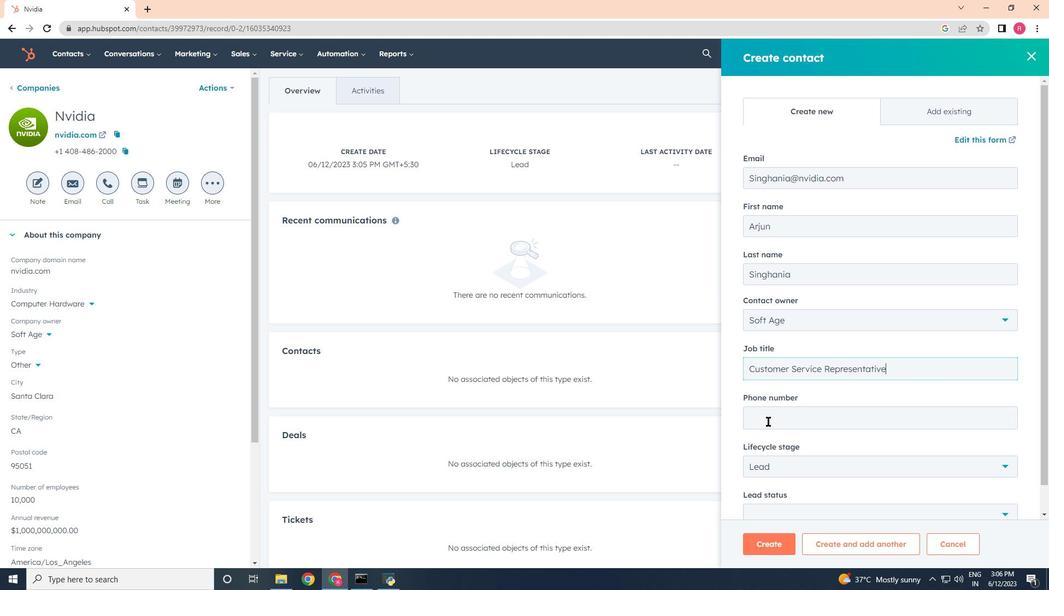 
Action: Mouse moved to (740, 403)
Screenshot: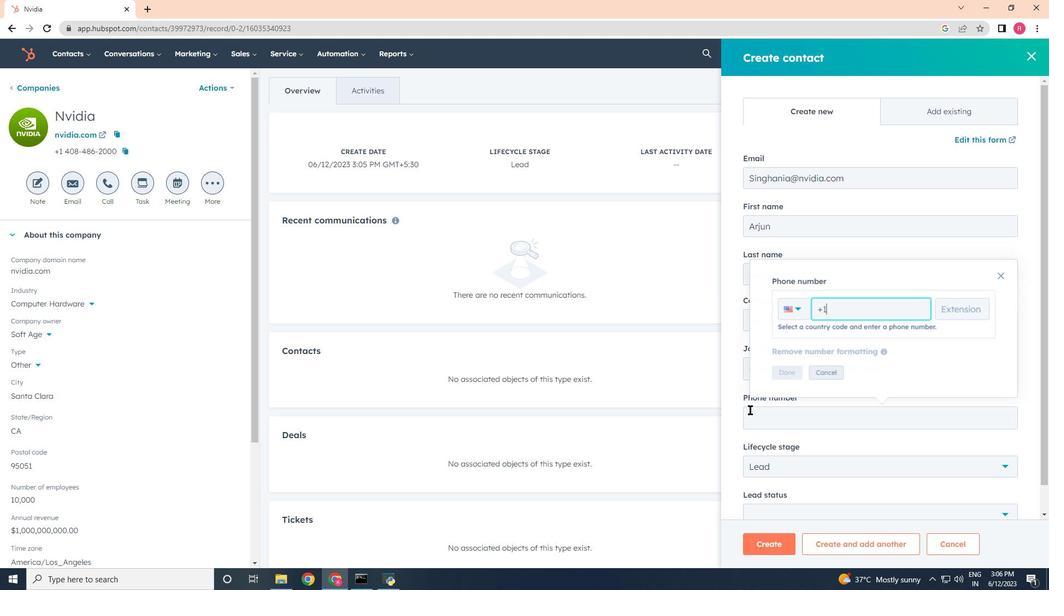
Action: Key pressed 6175558901
Screenshot: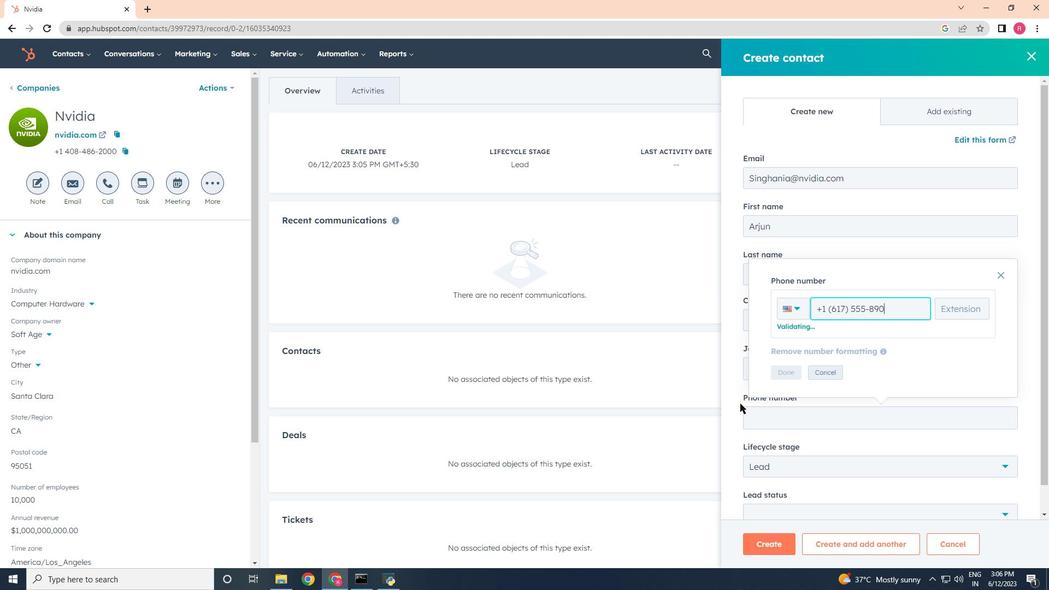 
Action: Mouse moved to (795, 376)
Screenshot: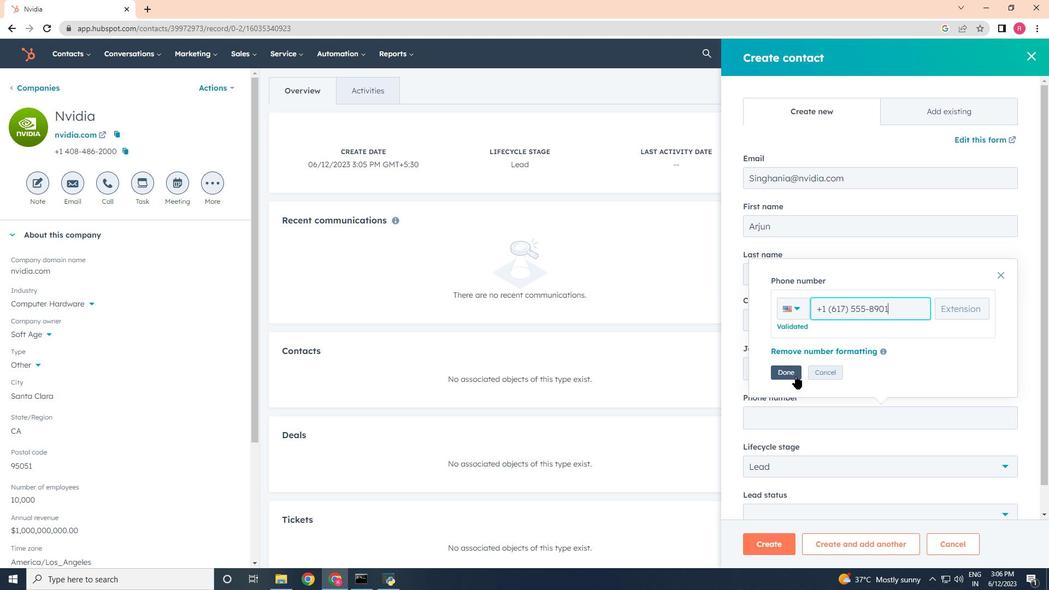 
Action: Mouse pressed left at (795, 376)
Screenshot: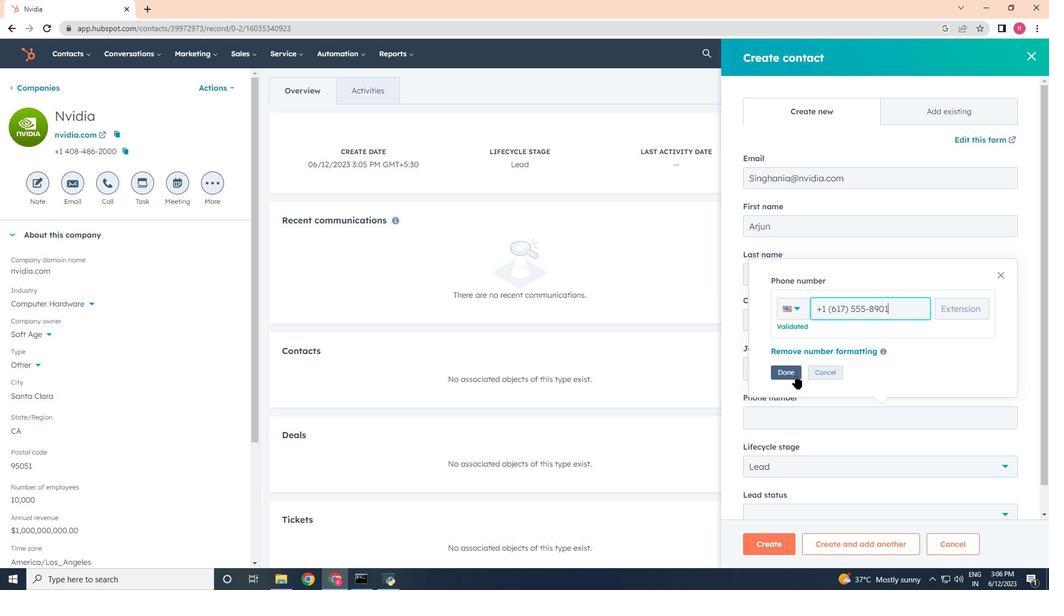 
Action: Mouse moved to (809, 451)
Screenshot: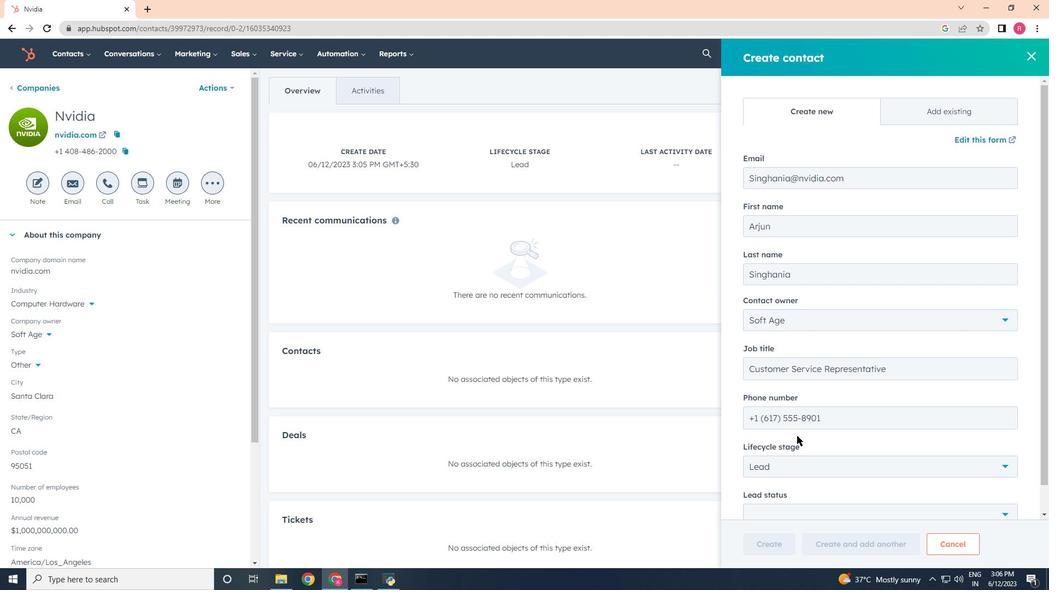 
Action: Mouse scrolled (809, 450) with delta (0, 0)
Screenshot: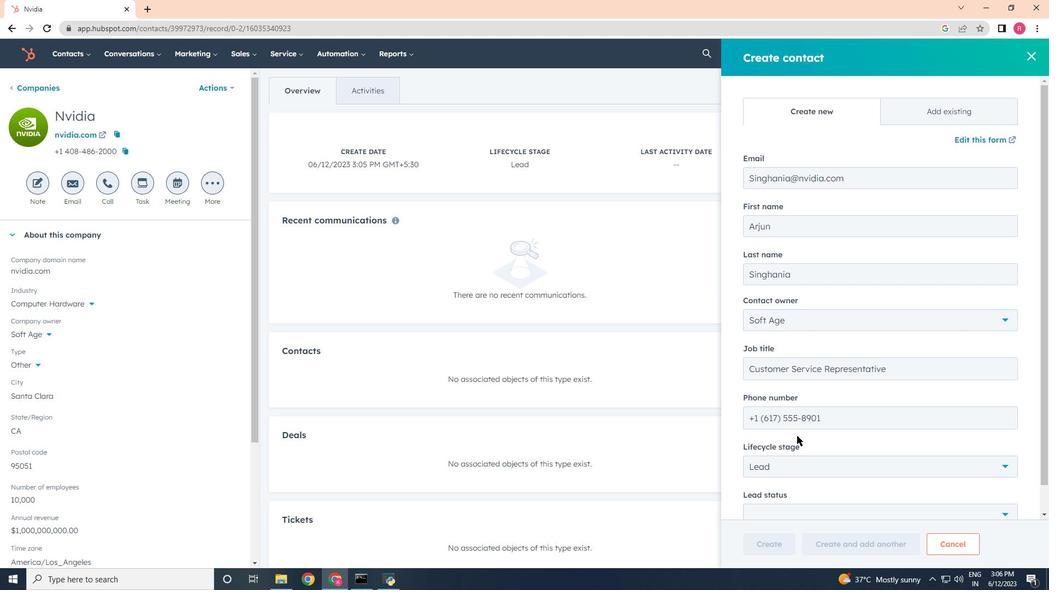 
Action: Mouse moved to (809, 453)
Screenshot: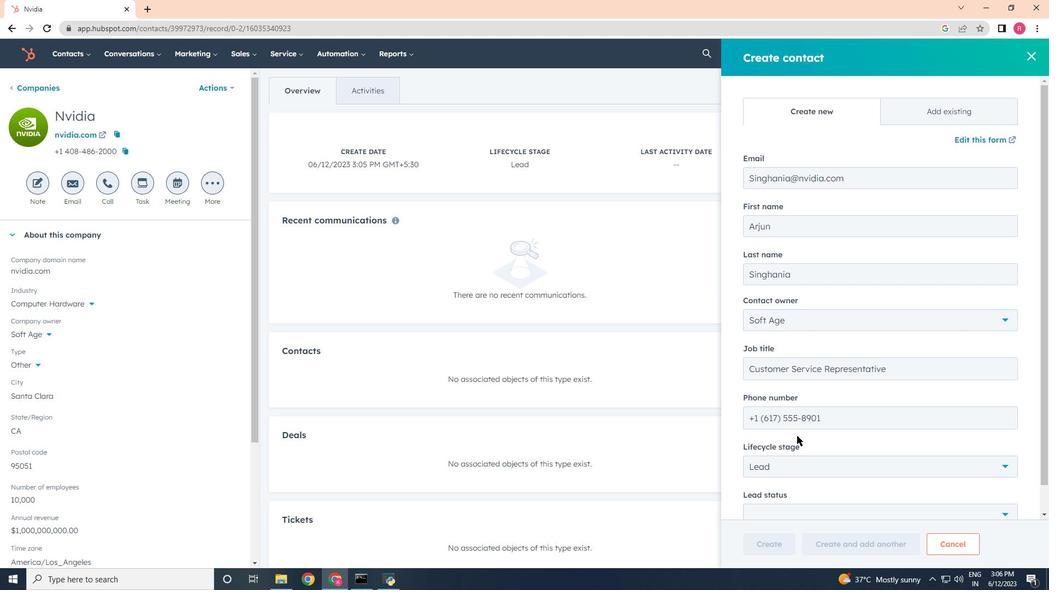 
Action: Mouse scrolled (809, 452) with delta (0, 0)
Screenshot: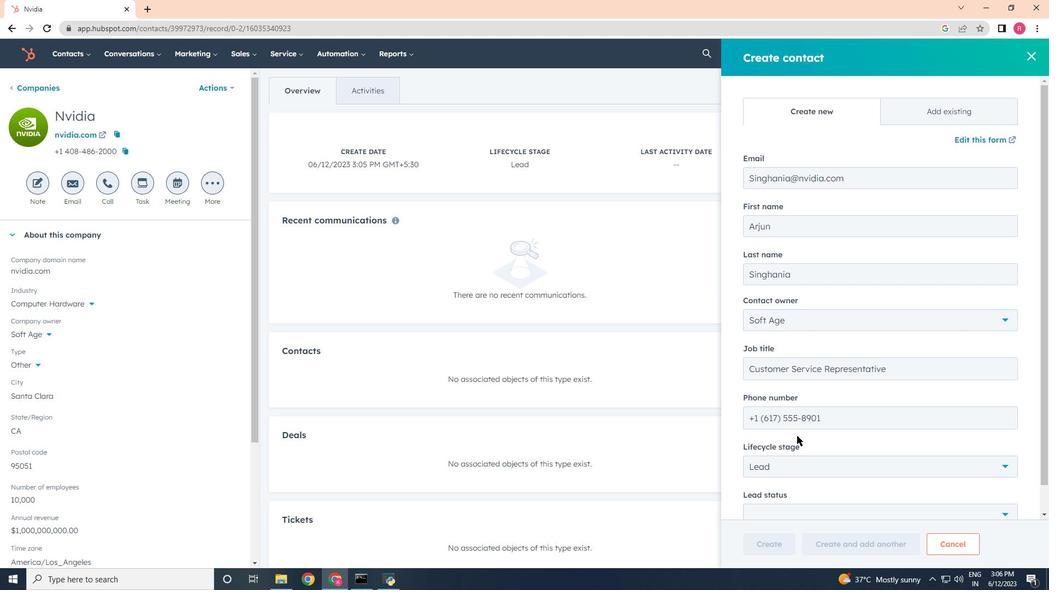 
Action: Mouse moved to (819, 427)
Screenshot: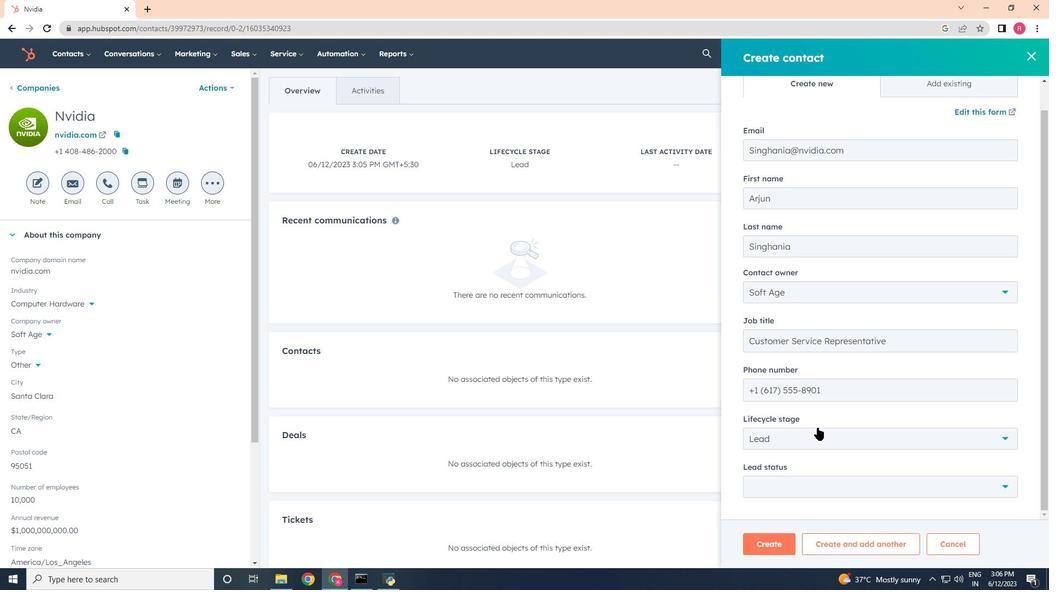 
Action: Mouse pressed left at (819, 427)
Screenshot: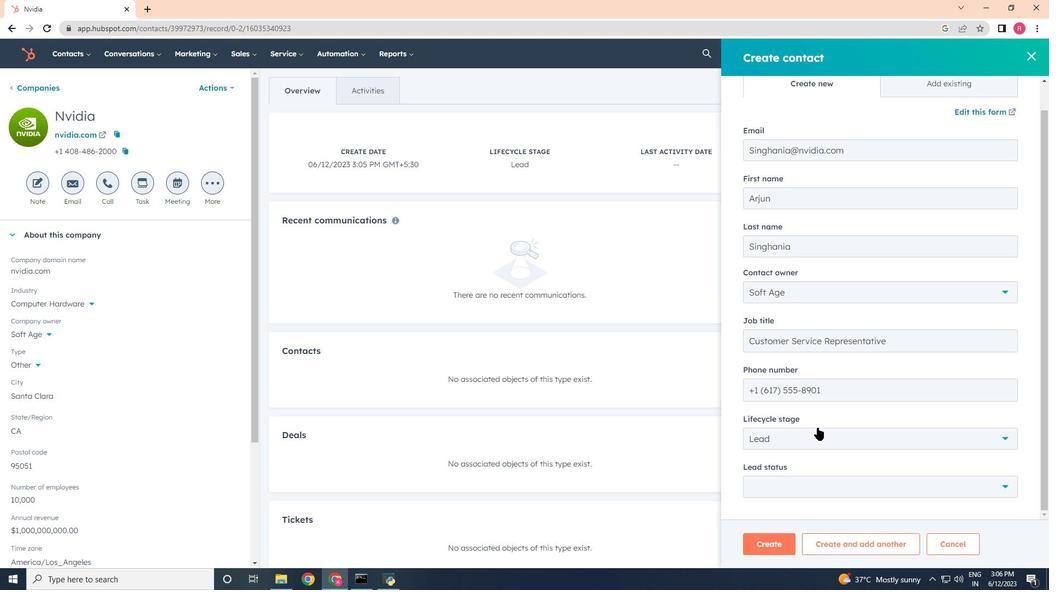 
Action: Mouse moved to (770, 335)
Screenshot: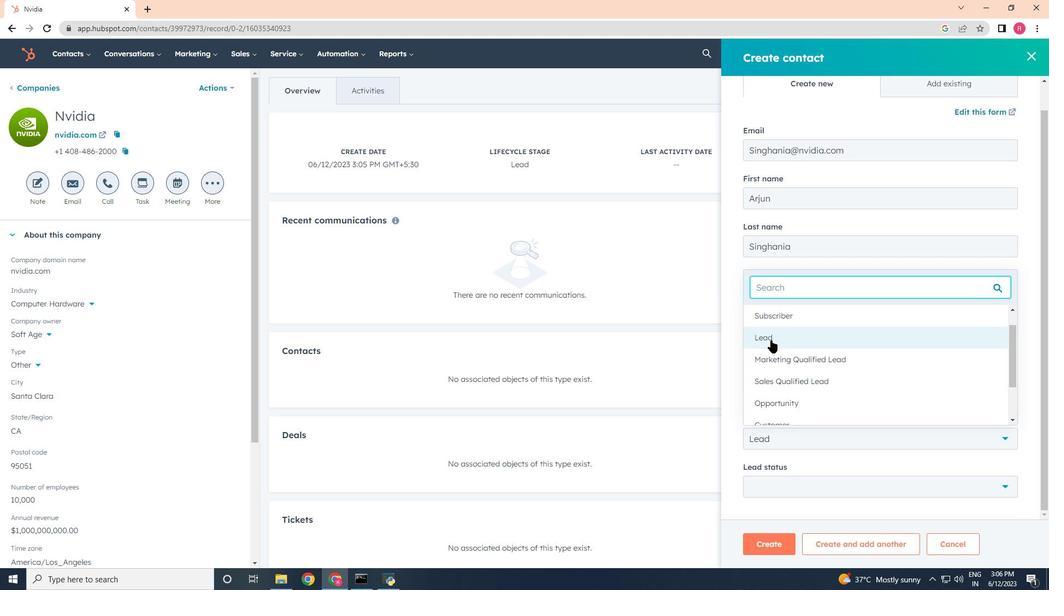 
Action: Mouse pressed left at (770, 335)
Screenshot: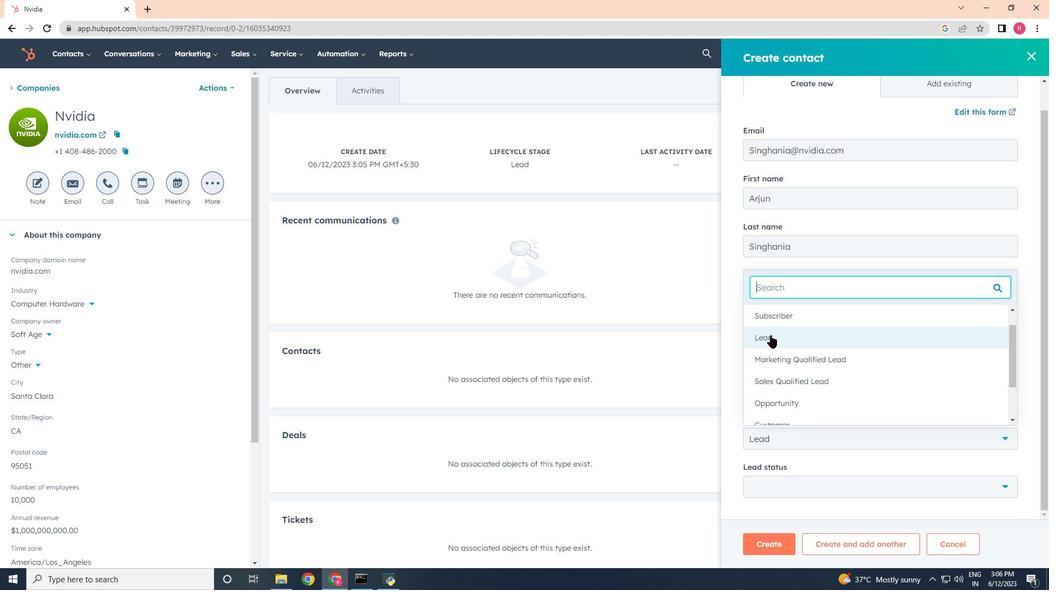 
Action: Mouse moved to (792, 482)
Screenshot: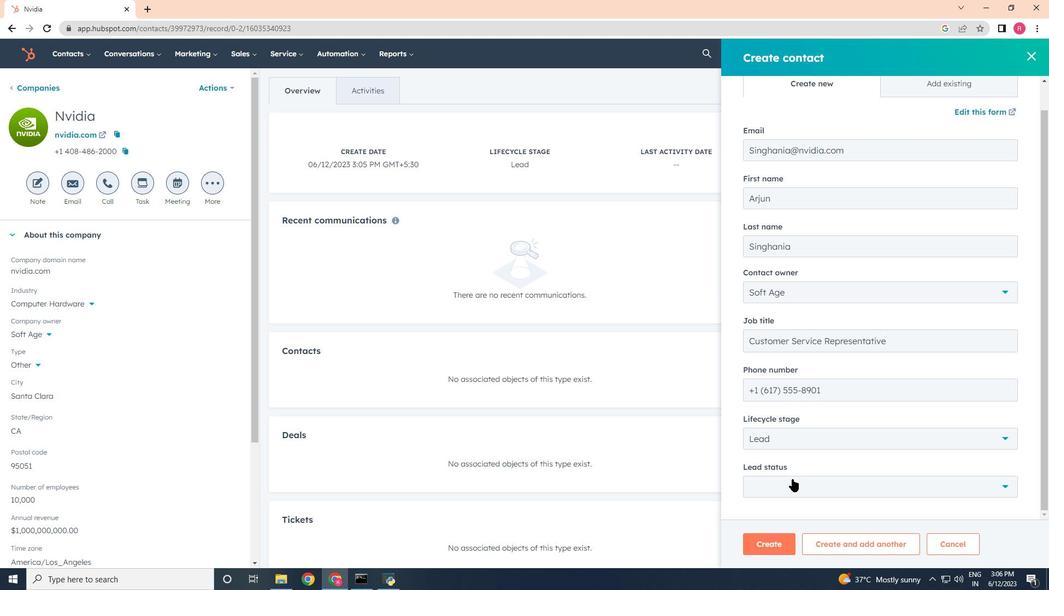 
Action: Mouse pressed left at (792, 482)
Screenshot: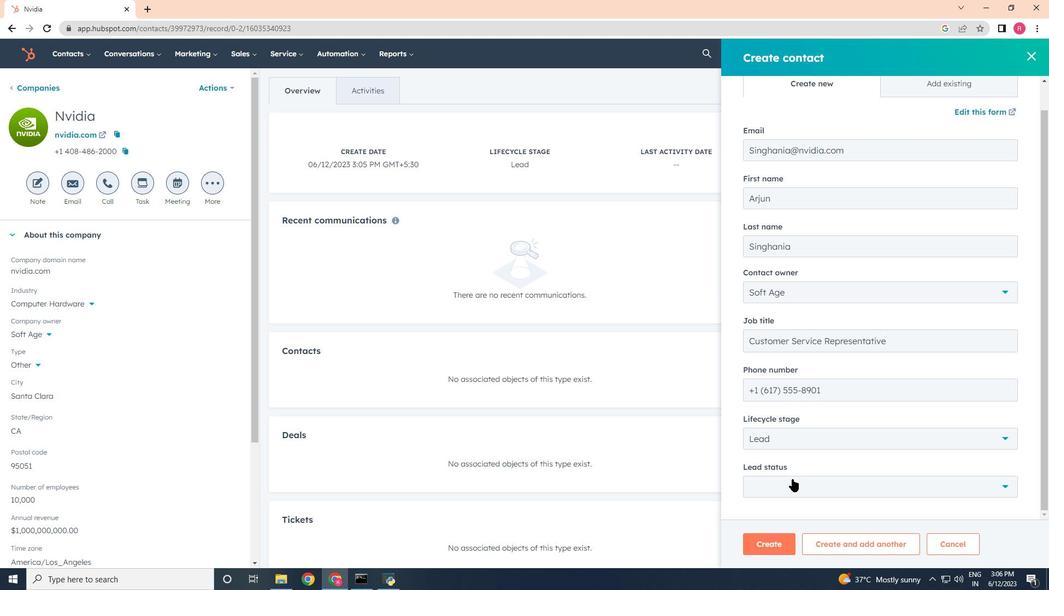 
Action: Mouse moved to (793, 453)
Screenshot: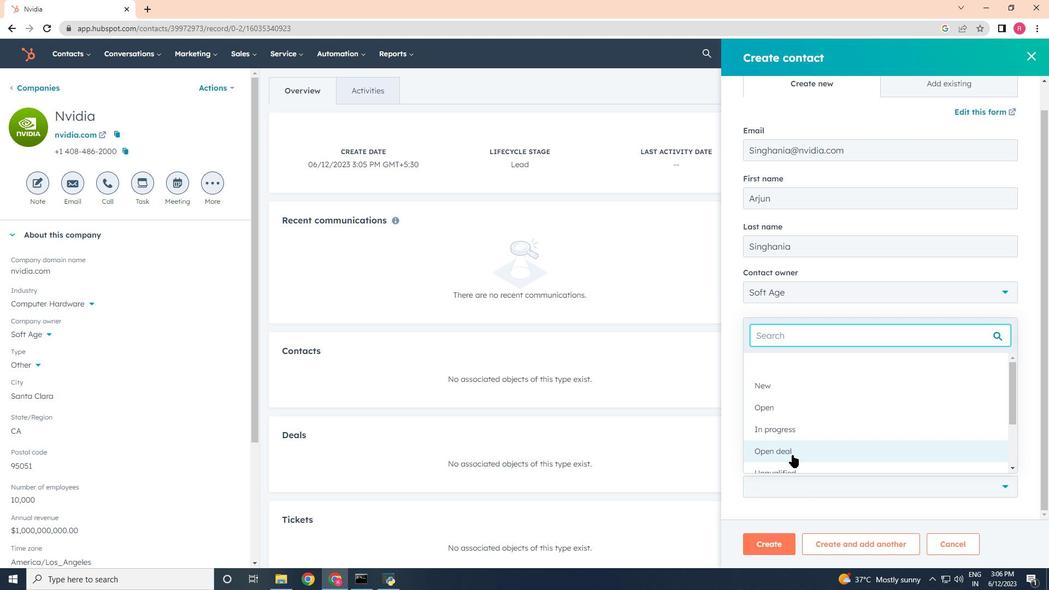 
Action: Mouse scrolled (793, 453) with delta (0, 0)
Screenshot: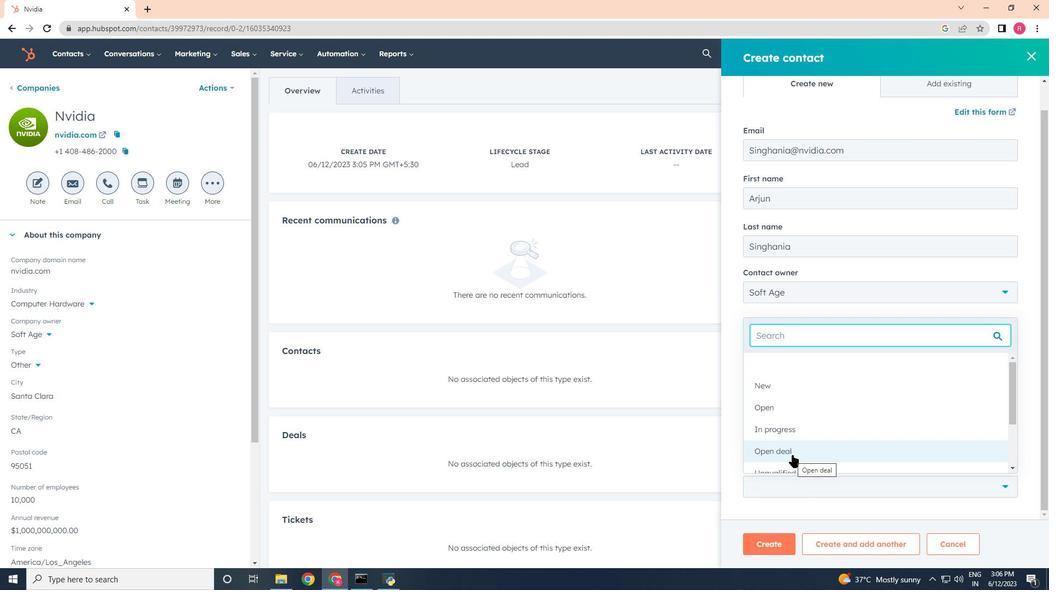 
Action: Mouse scrolled (793, 453) with delta (0, 0)
Screenshot: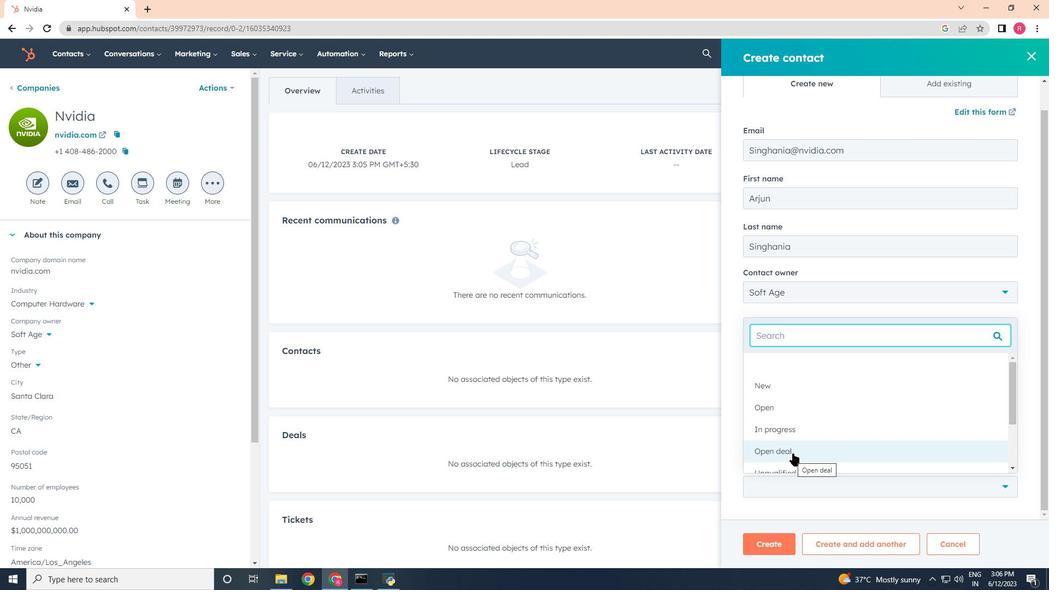
Action: Mouse moved to (786, 414)
Screenshot: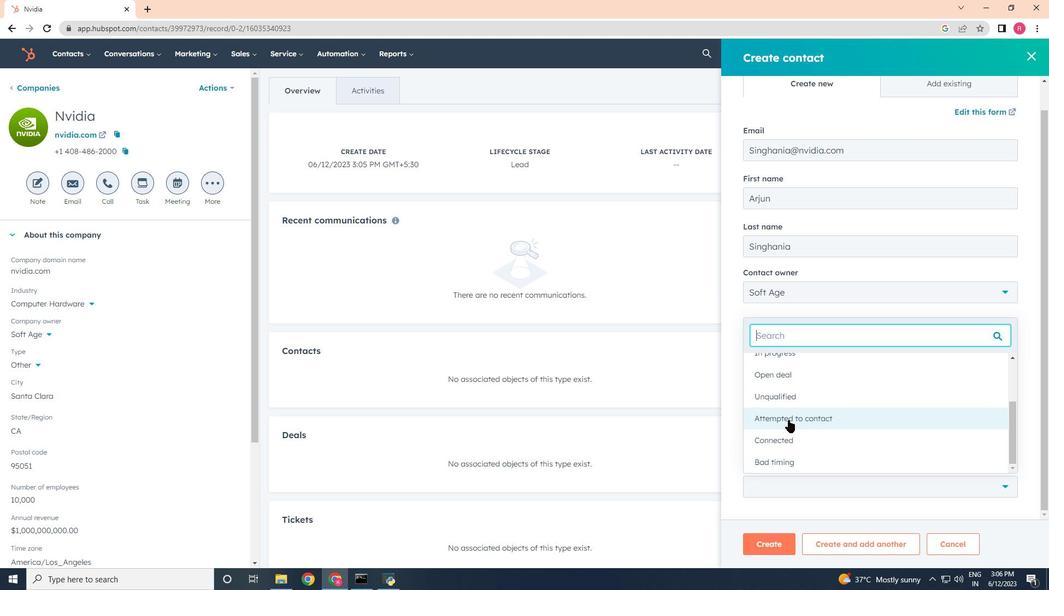 
Action: Mouse scrolled (786, 414) with delta (0, 0)
Screenshot: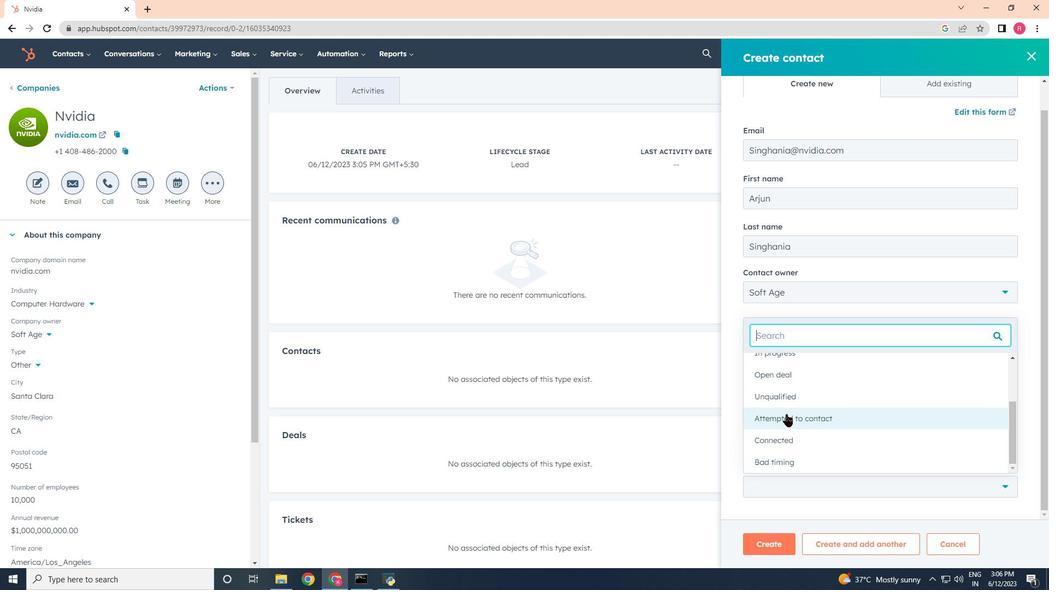 
Action: Mouse scrolled (786, 414) with delta (0, 0)
Screenshot: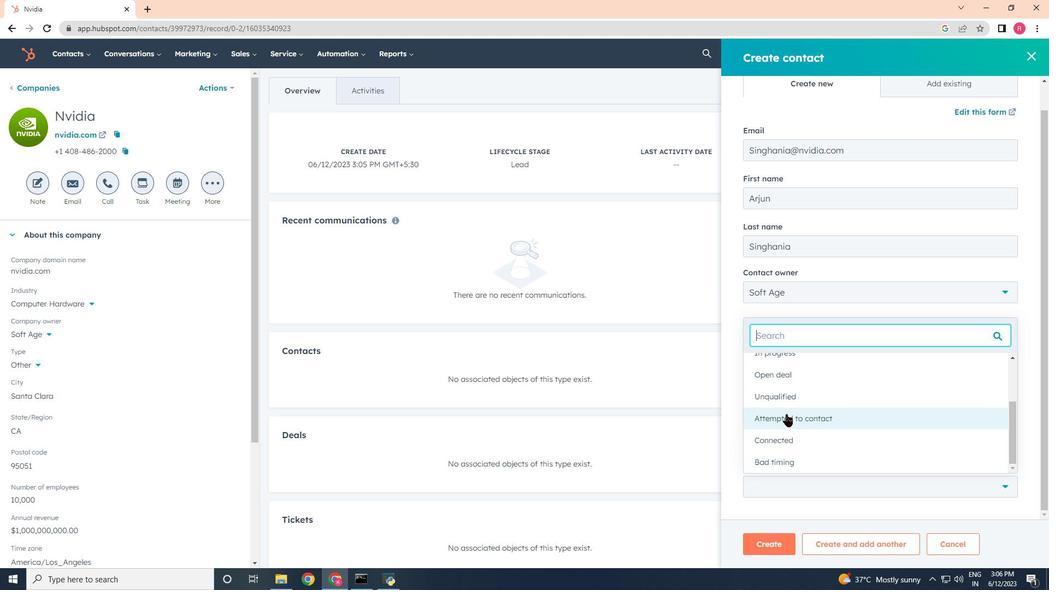 
Action: Mouse scrolled (786, 414) with delta (0, 0)
Screenshot: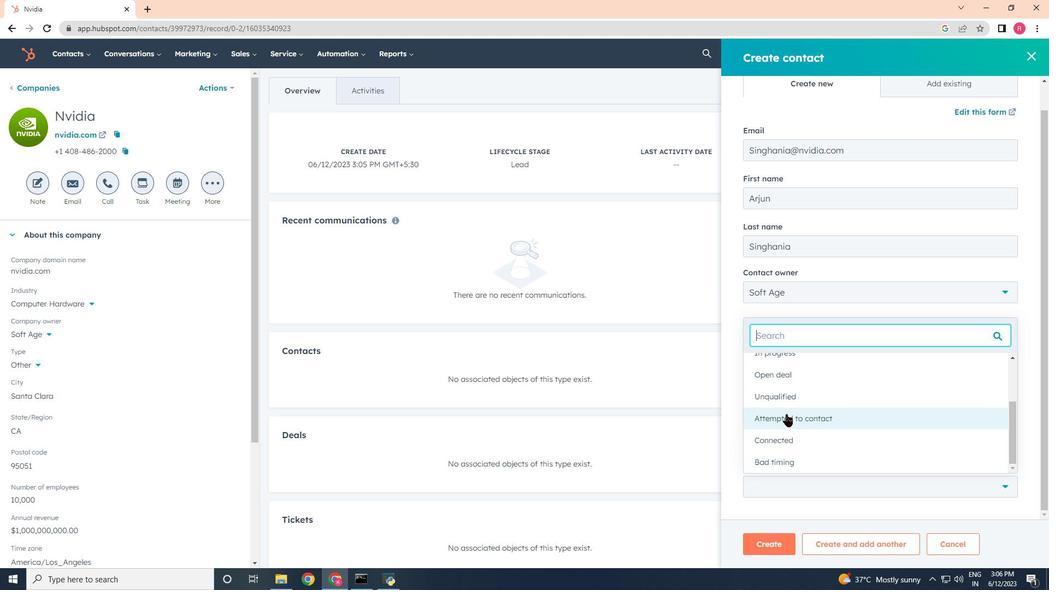 
Action: Mouse scrolled (786, 414) with delta (0, 0)
Screenshot: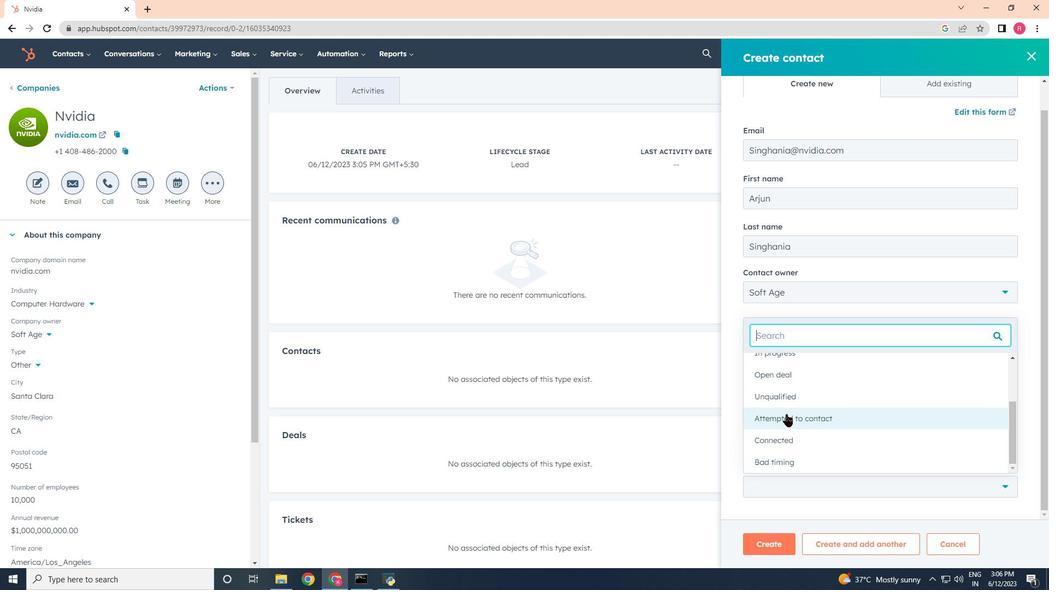 
Action: Mouse moved to (775, 407)
Screenshot: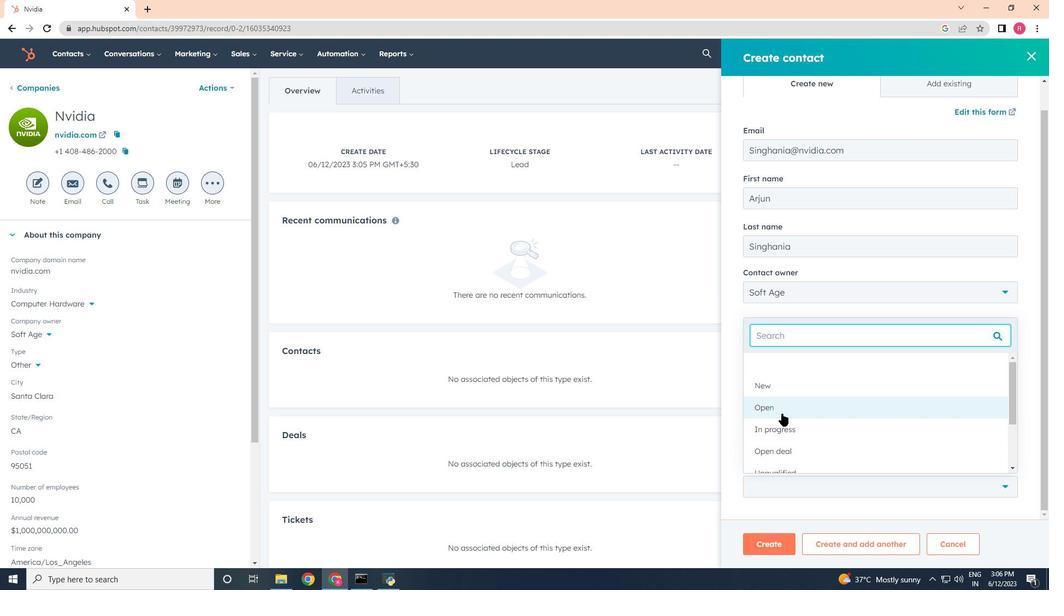 
Action: Mouse pressed left at (775, 407)
Screenshot: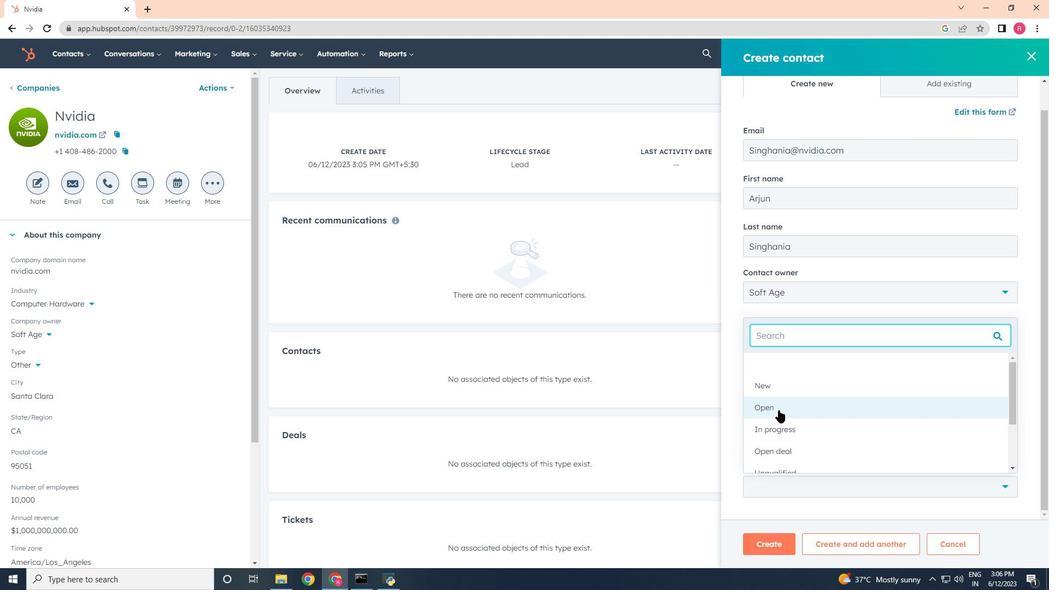 
Action: Mouse moved to (783, 515)
Screenshot: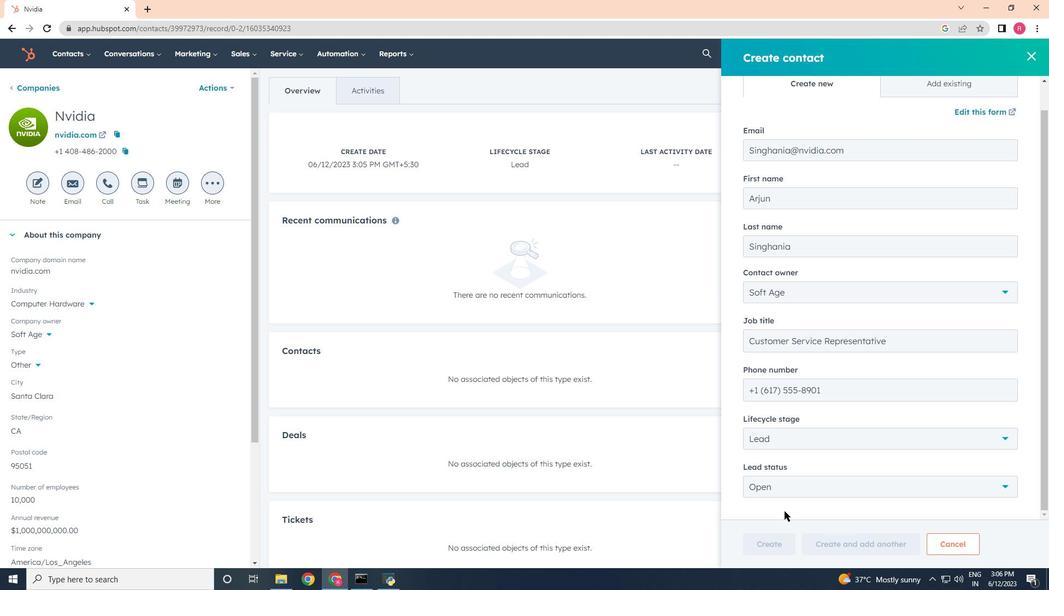 
Action: Mouse scrolled (783, 514) with delta (0, 0)
Screenshot: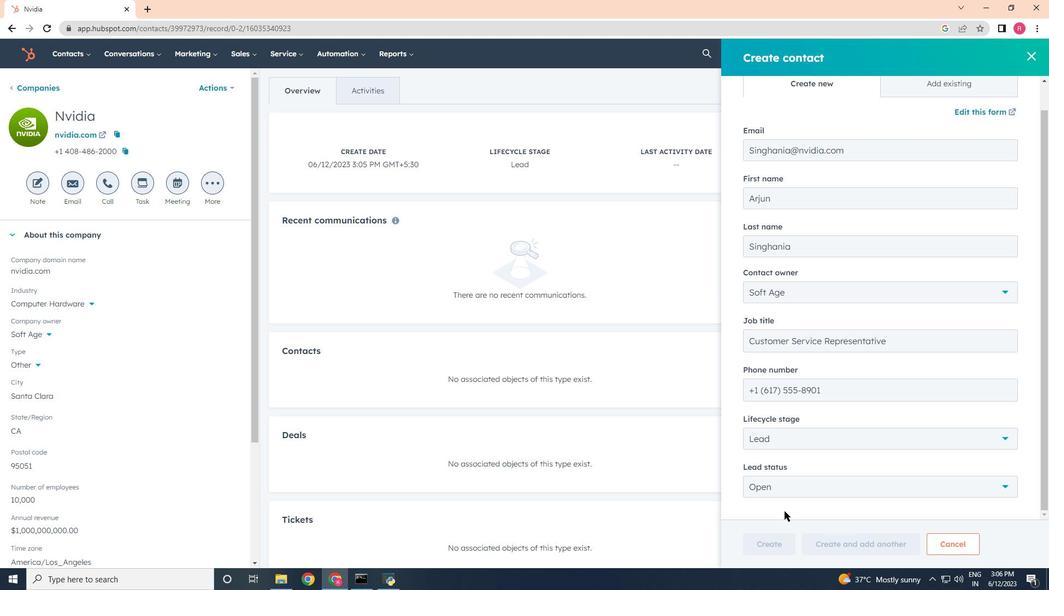 
Action: Mouse moved to (783, 515)
Screenshot: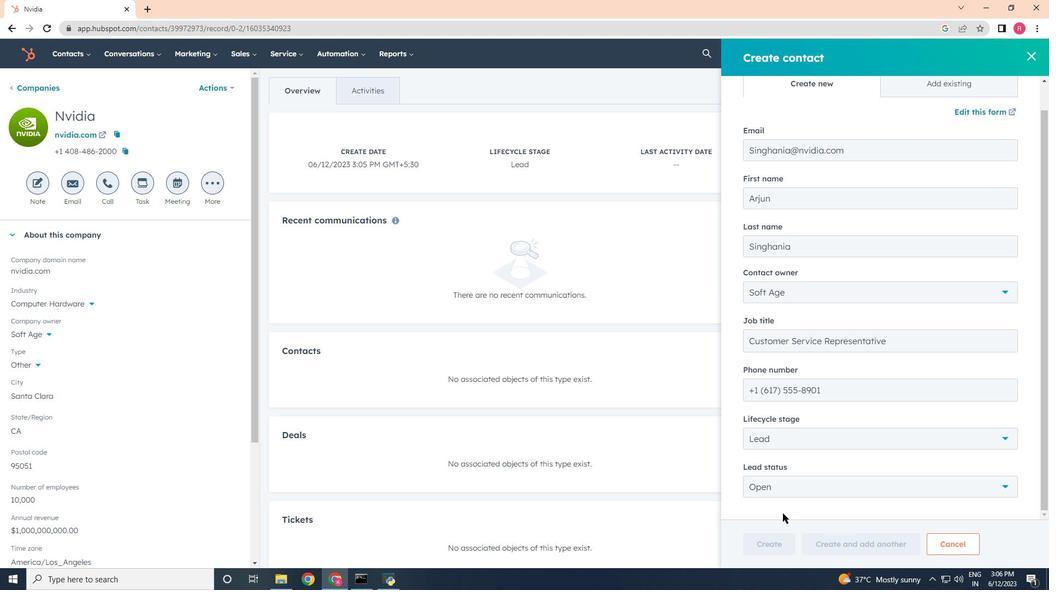 
Action: Mouse scrolled (783, 515) with delta (0, 0)
Screenshot: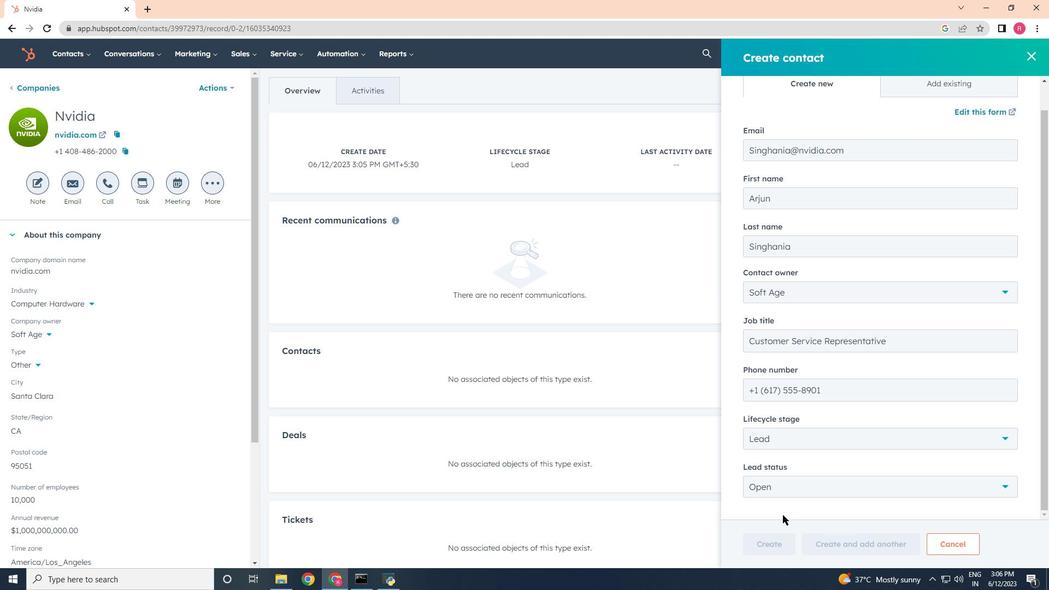
Action: Mouse scrolled (783, 515) with delta (0, 0)
Screenshot: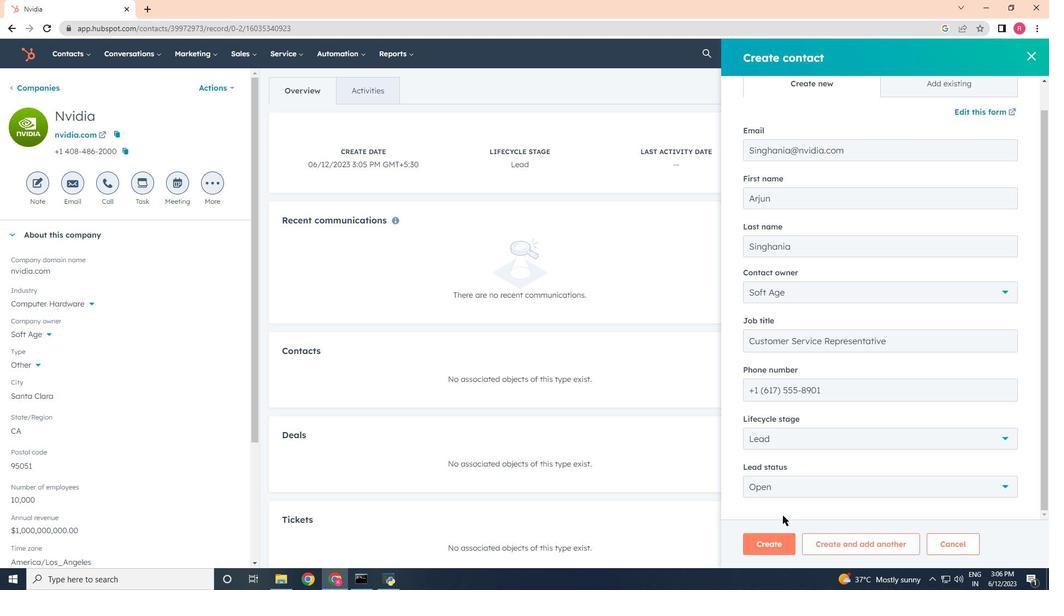 
Action: Mouse moved to (783, 518)
Screenshot: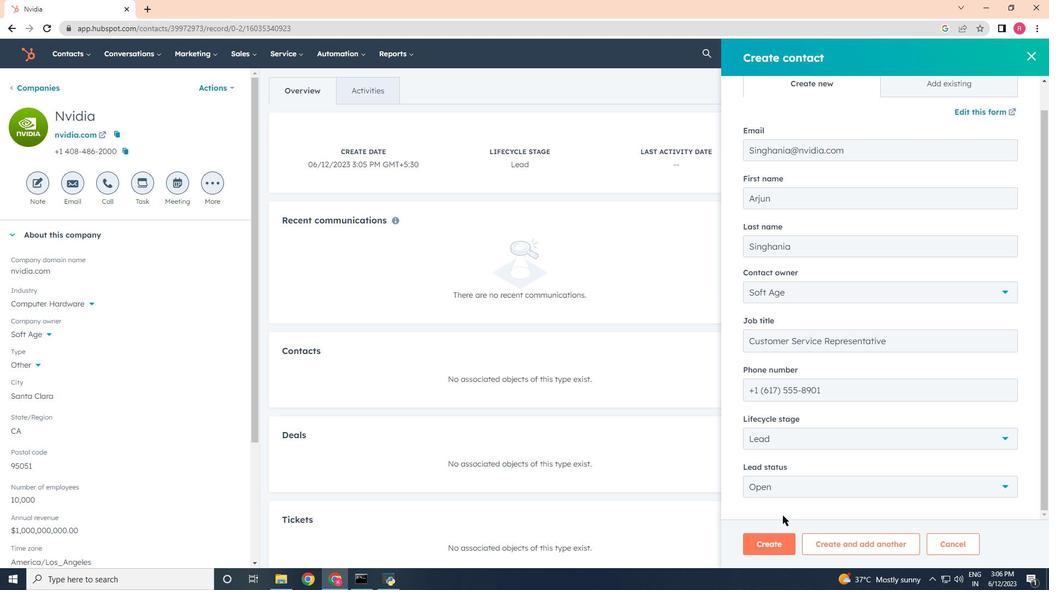 
Action: Mouse scrolled (783, 517) with delta (0, 0)
Screenshot: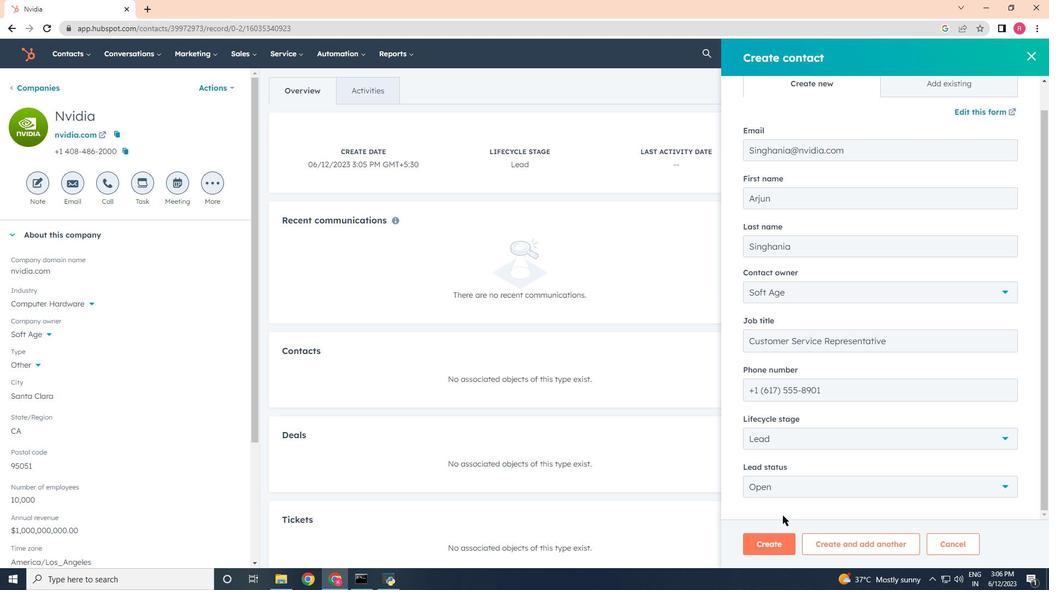 
Action: Mouse moved to (782, 542)
Screenshot: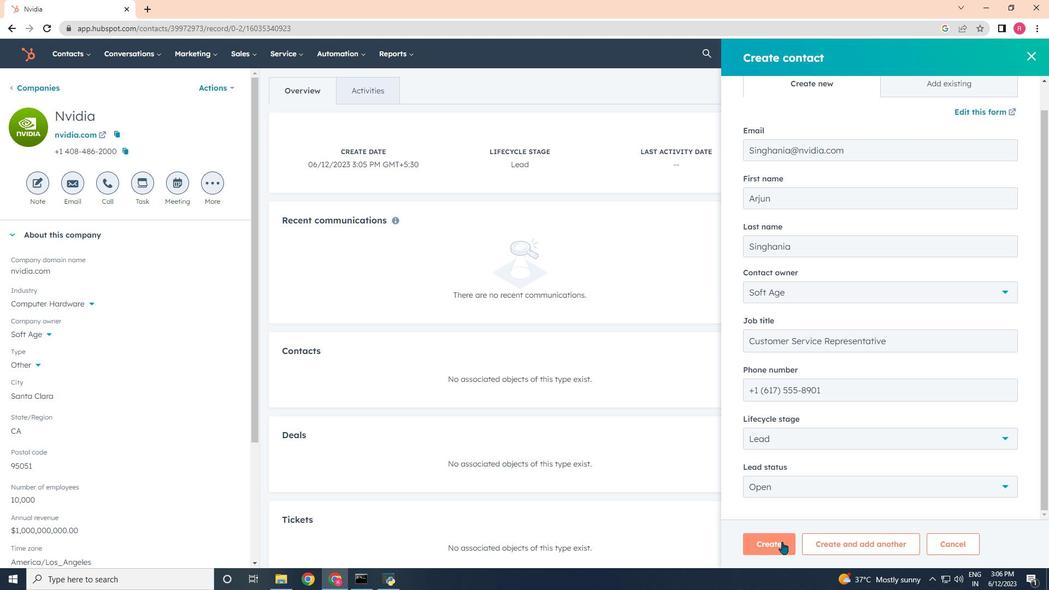 
Action: Mouse pressed left at (782, 542)
Screenshot: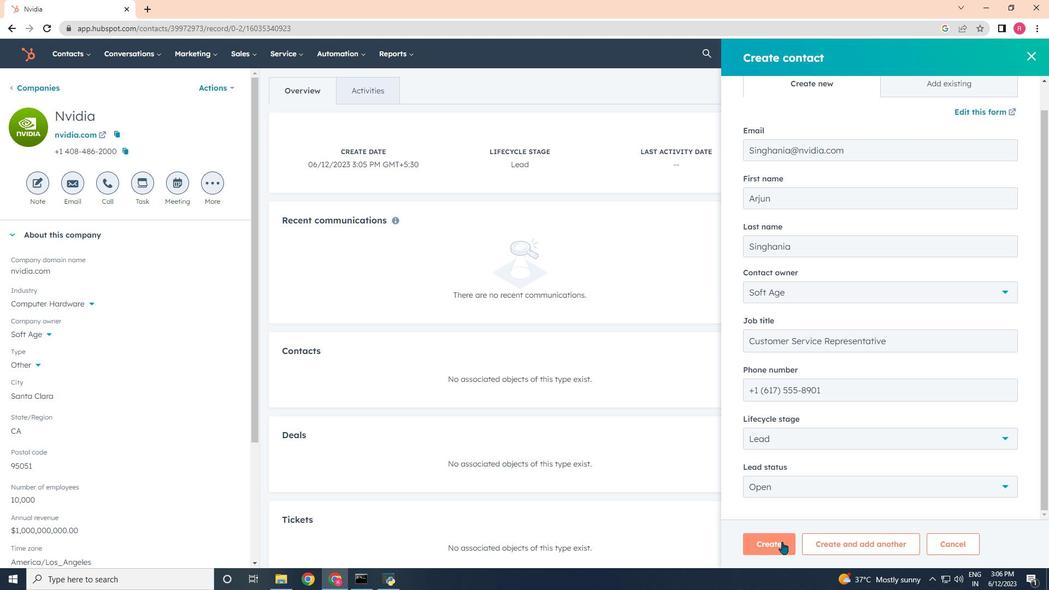 
Action: Mouse moved to (762, 529)
Screenshot: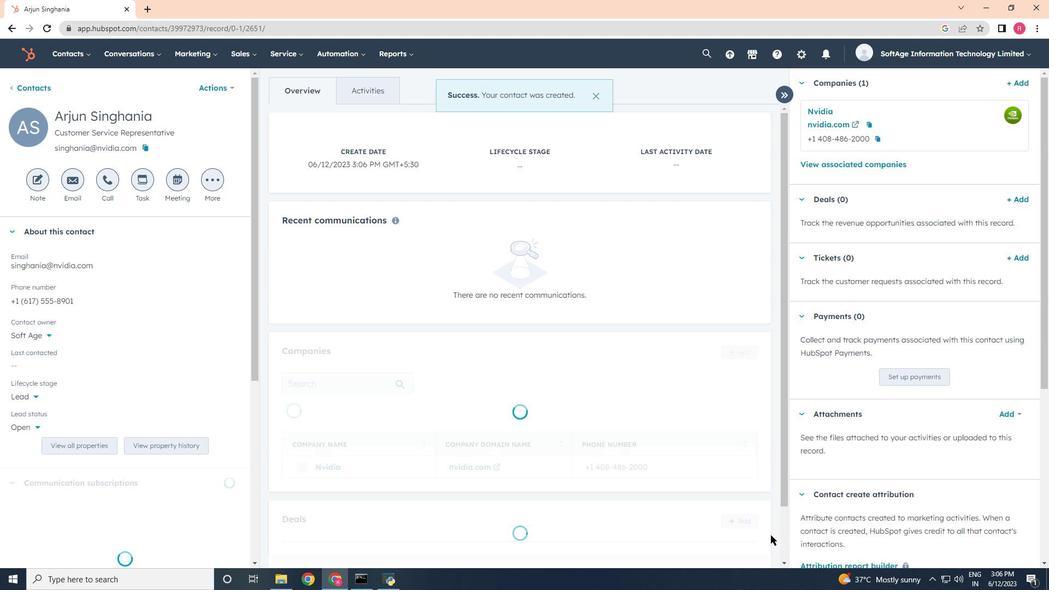 
